 Task: Look for One-way flight tickets for 2 adults, 2 children, in Economy from Abu Simbel to Mexico City to travel on 07-Dec-2023.  Stops: Any number of stops. Choice of flight is British Airways.
Action: Mouse moved to (371, 323)
Screenshot: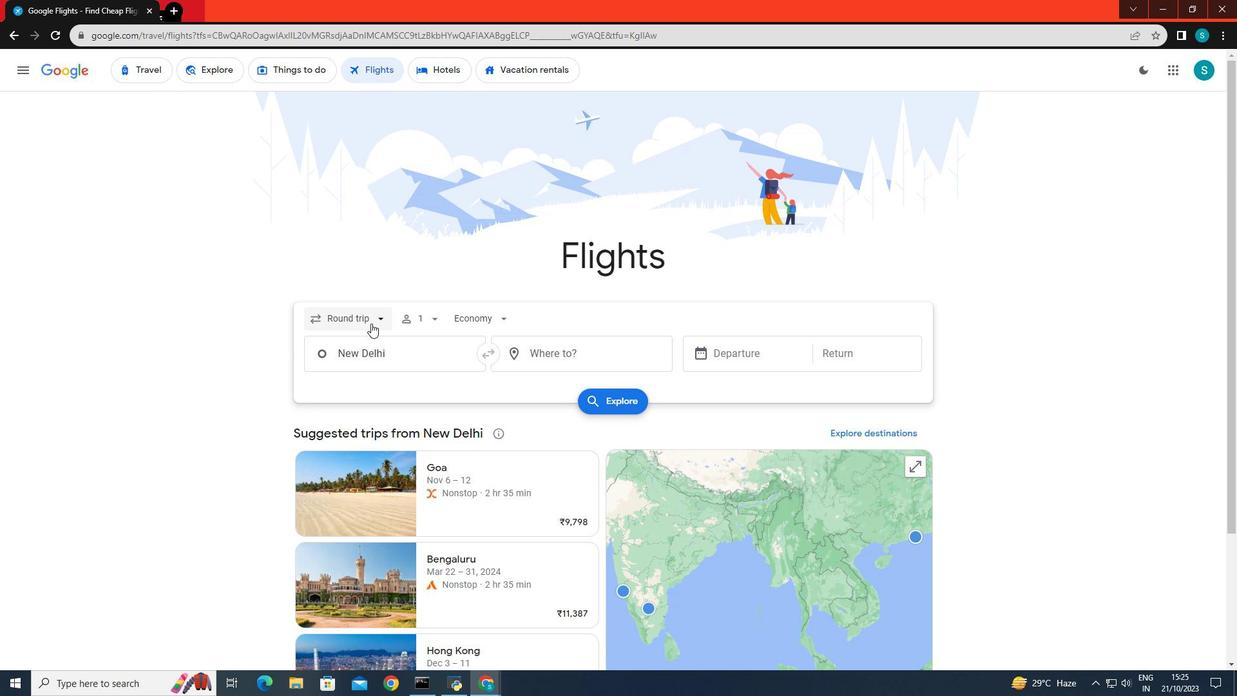 
Action: Mouse pressed left at (371, 323)
Screenshot: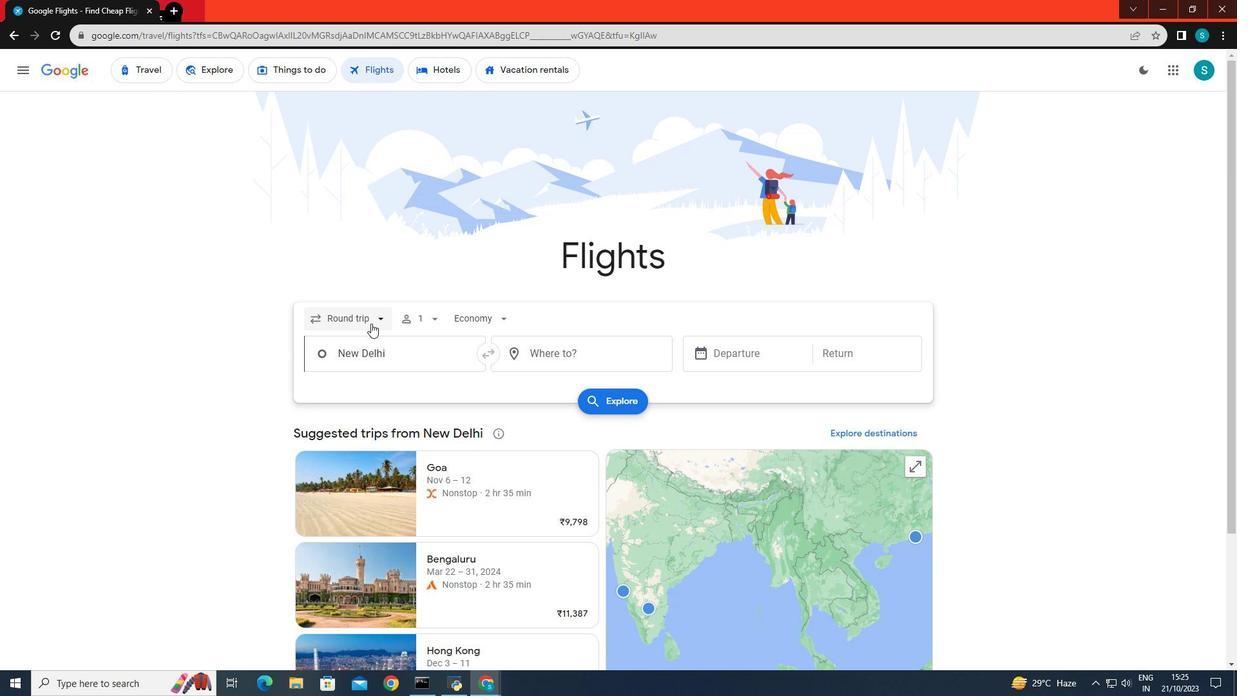 
Action: Mouse moved to (355, 380)
Screenshot: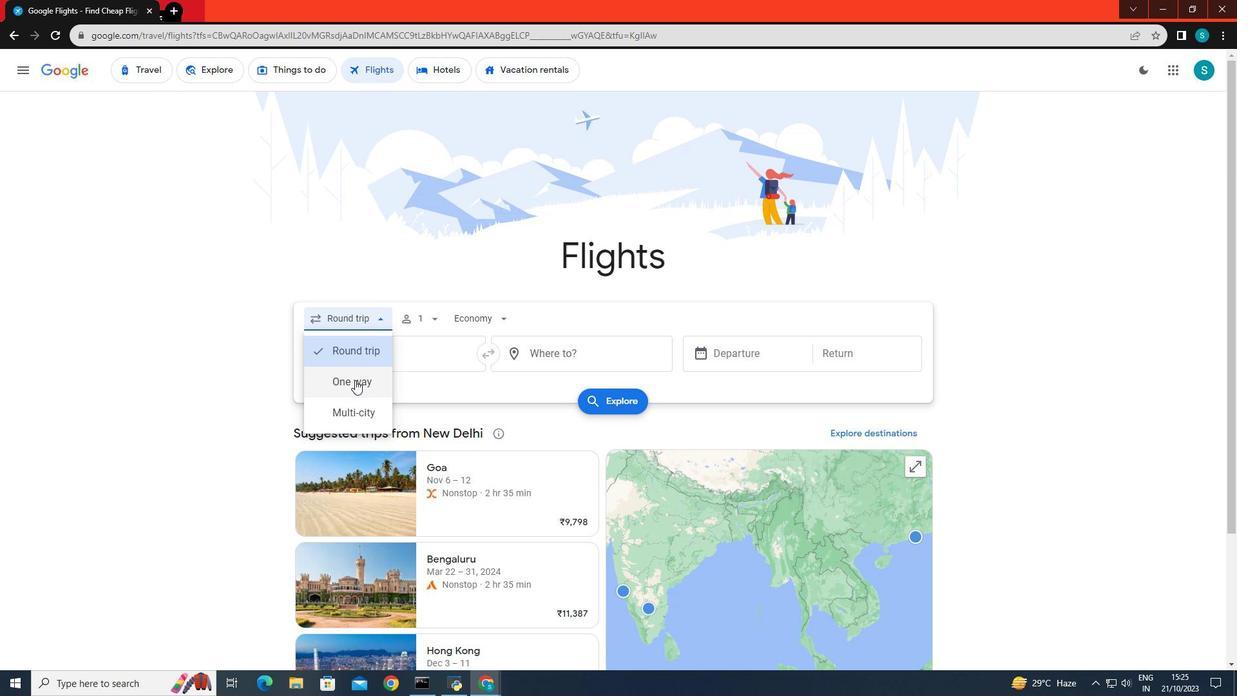 
Action: Mouse pressed left at (355, 380)
Screenshot: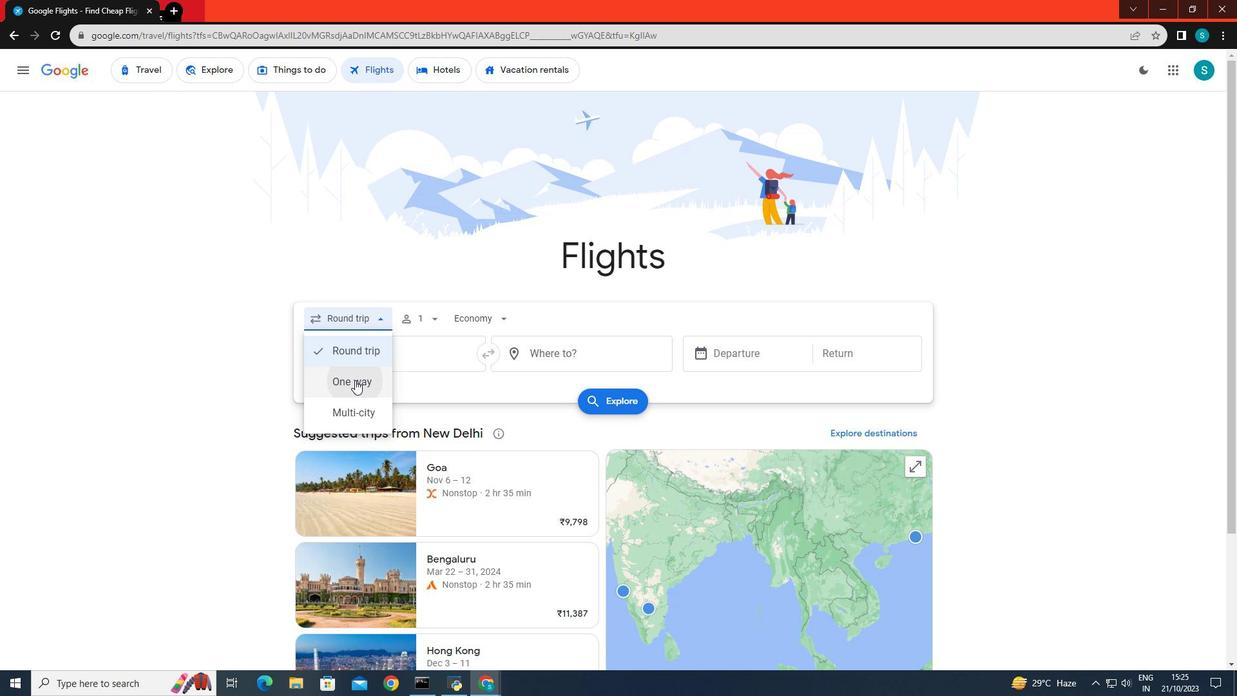 
Action: Mouse moved to (416, 317)
Screenshot: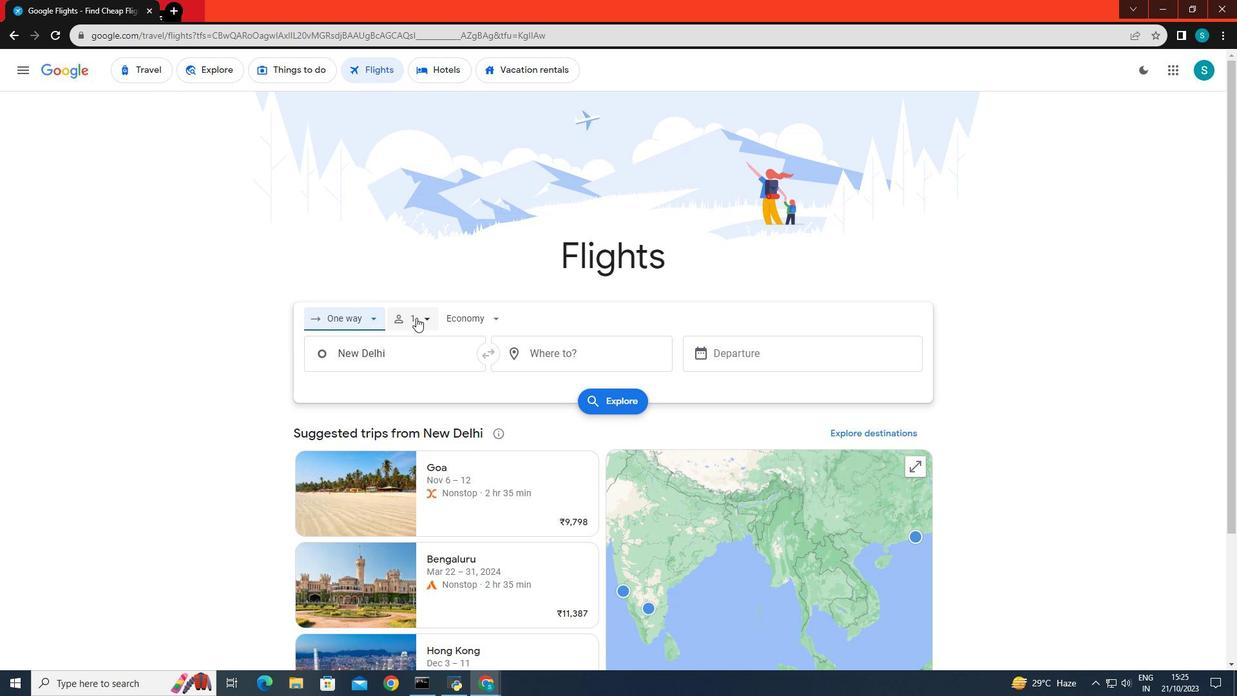 
Action: Mouse pressed left at (416, 317)
Screenshot: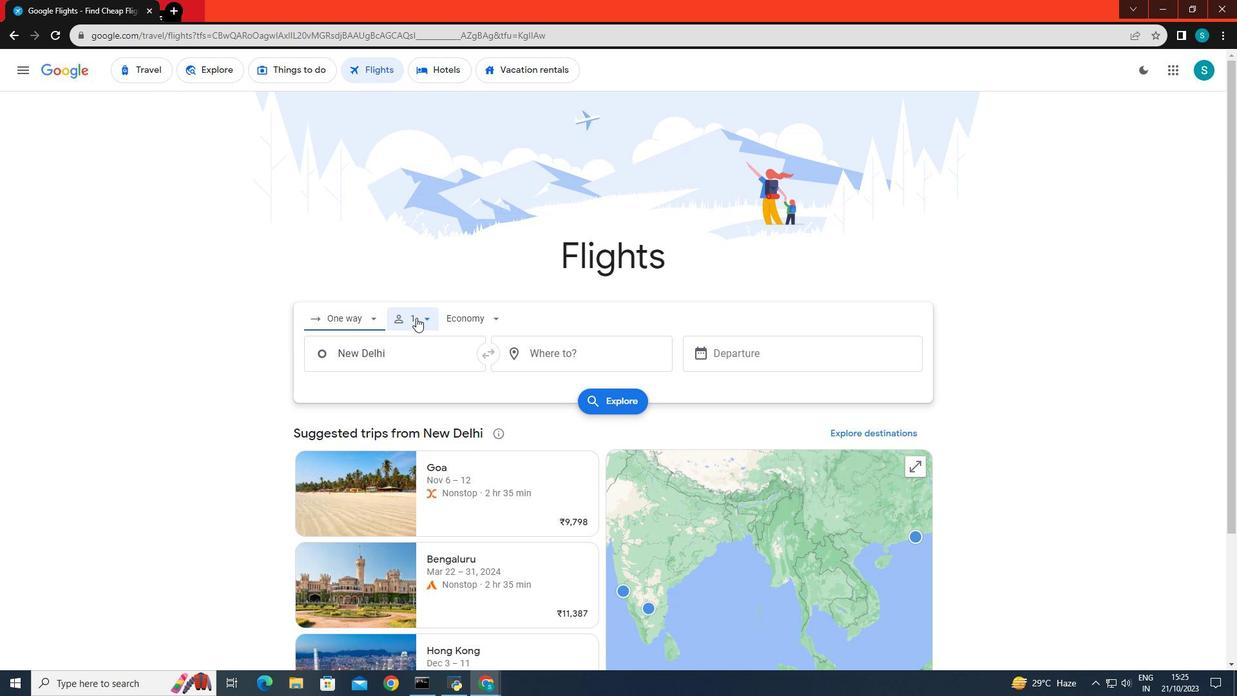 
Action: Mouse moved to (520, 351)
Screenshot: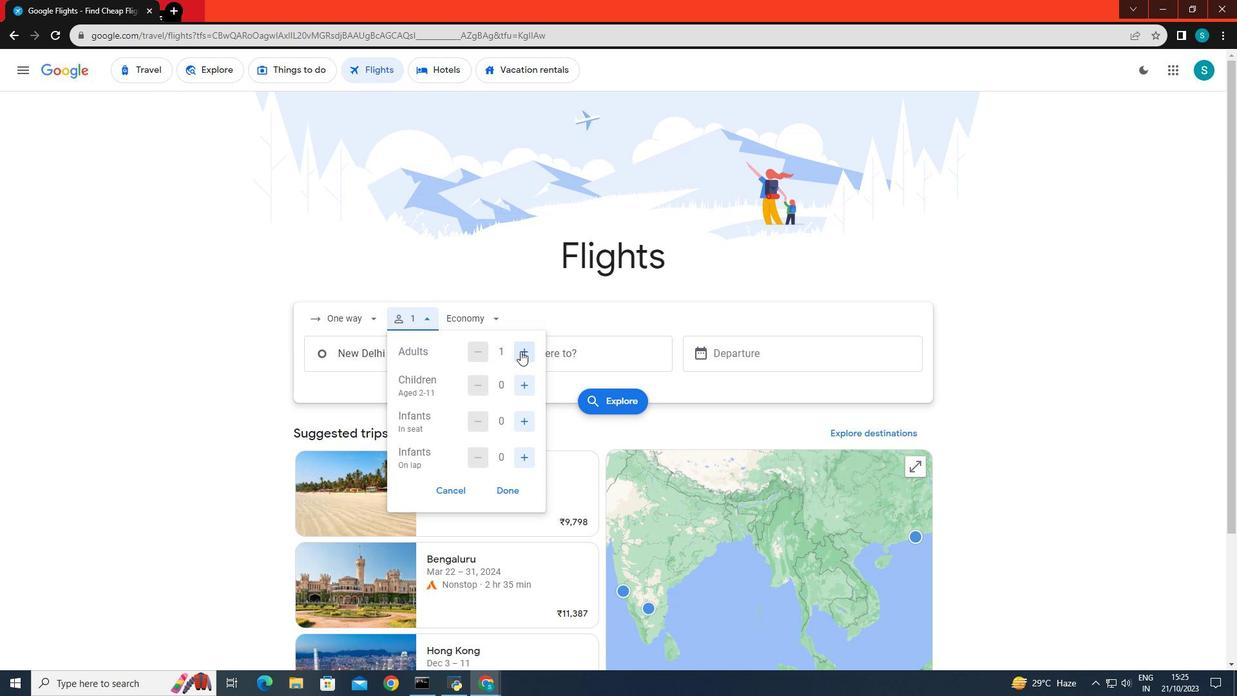 
Action: Mouse pressed left at (520, 351)
Screenshot: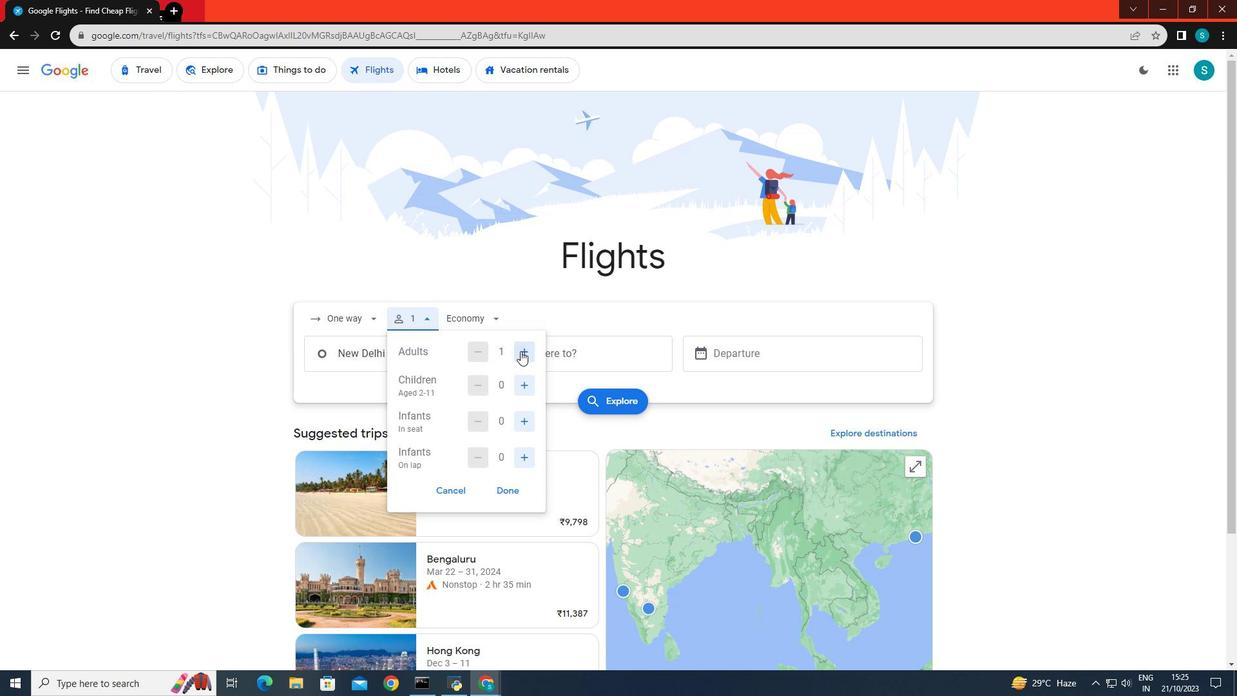 
Action: Mouse pressed left at (520, 351)
Screenshot: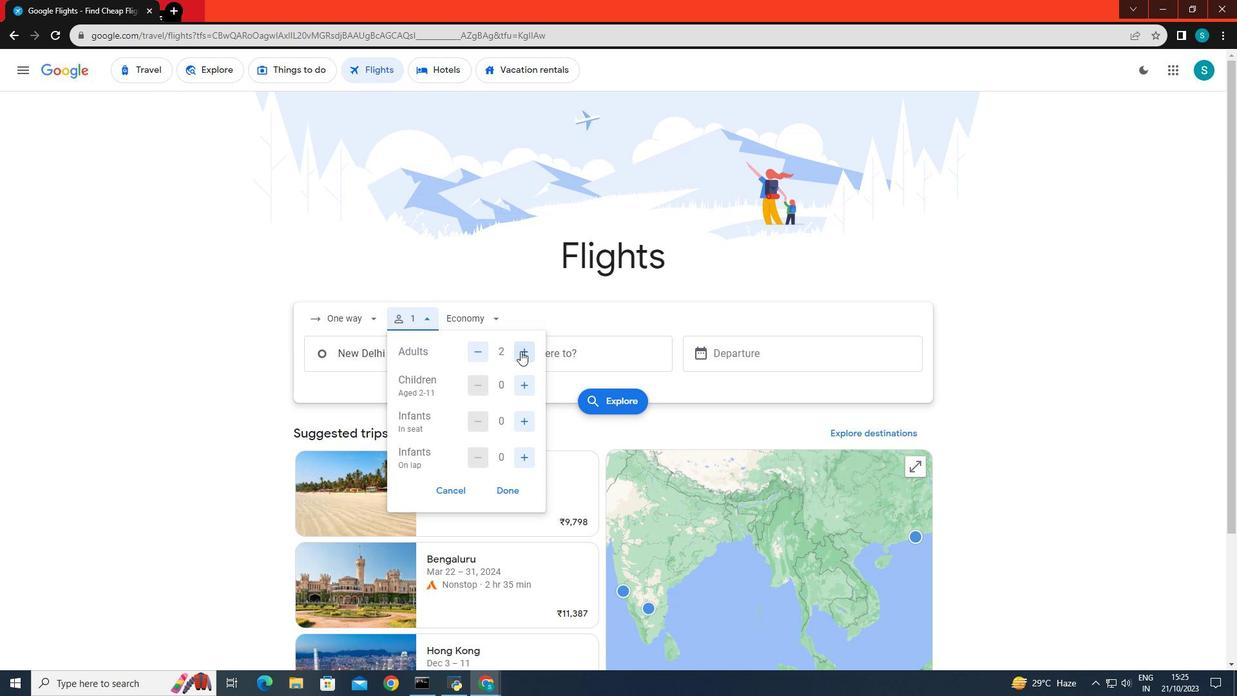 
Action: Mouse moved to (484, 349)
Screenshot: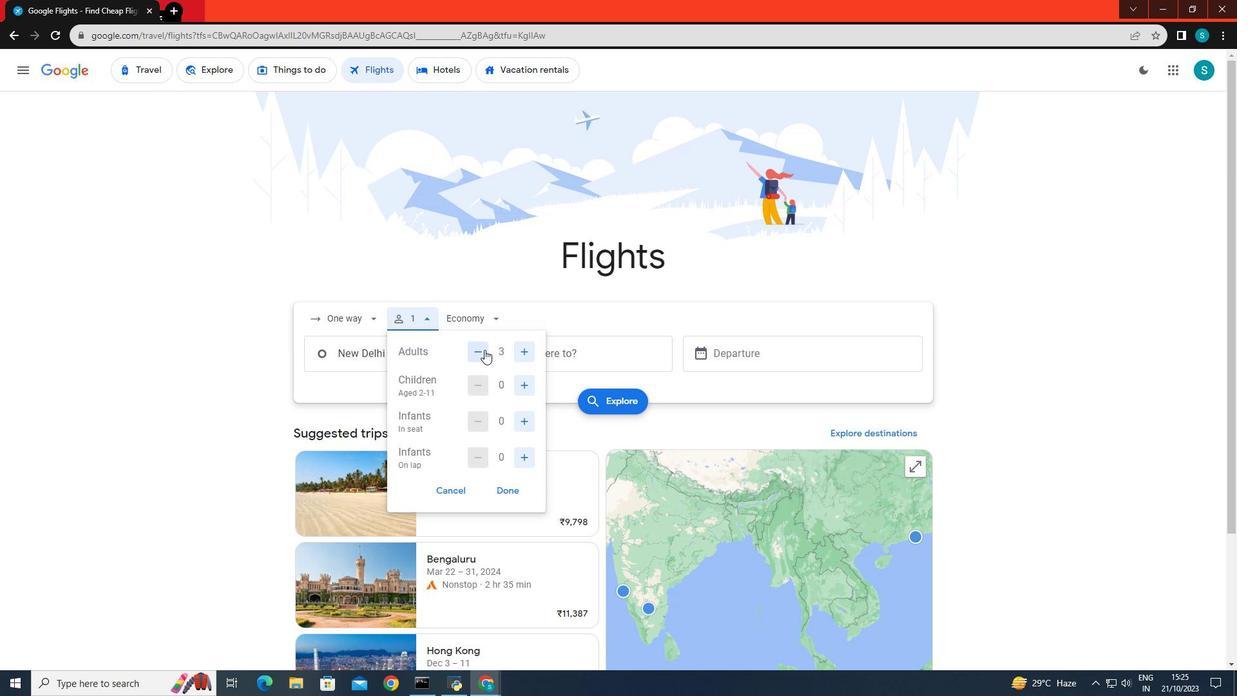 
Action: Mouse pressed left at (484, 349)
Screenshot: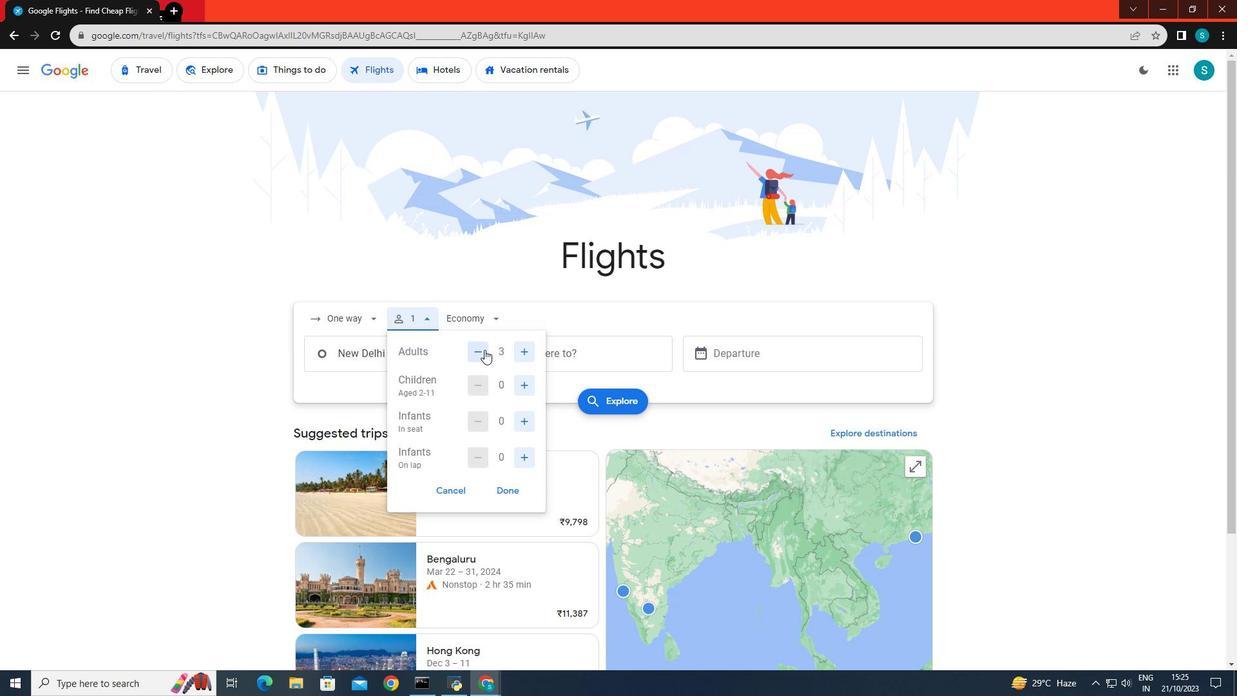 
Action: Mouse moved to (522, 384)
Screenshot: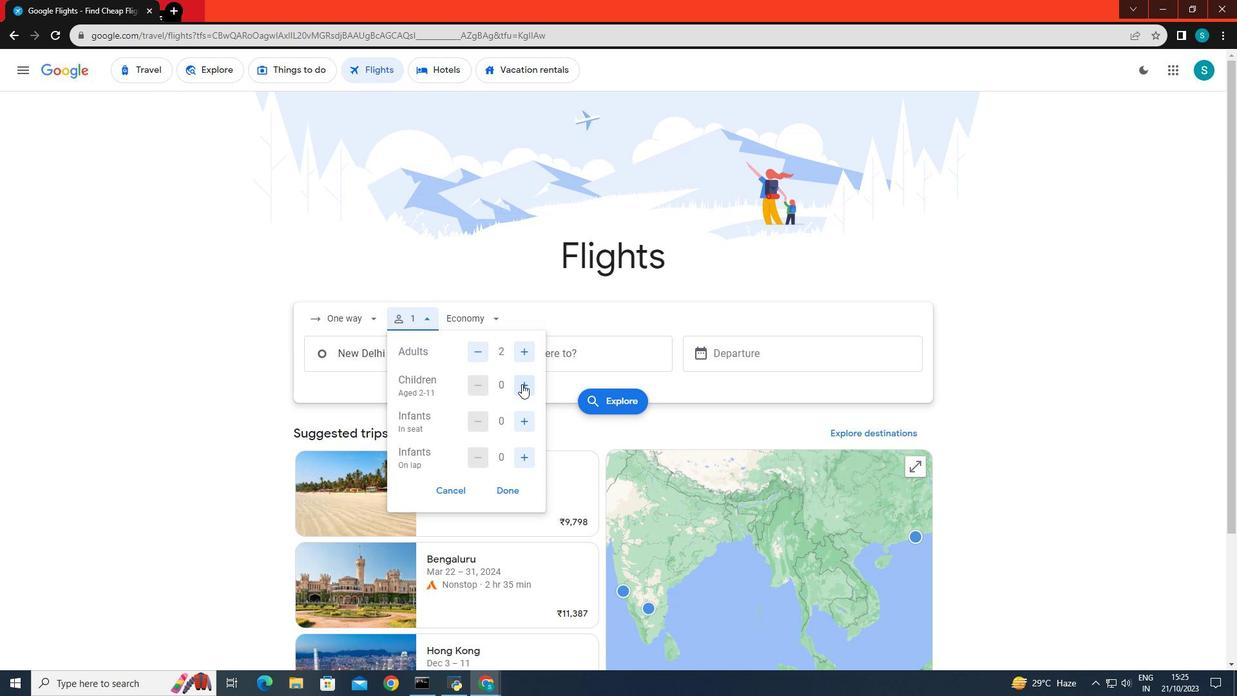
Action: Mouse pressed left at (522, 384)
Screenshot: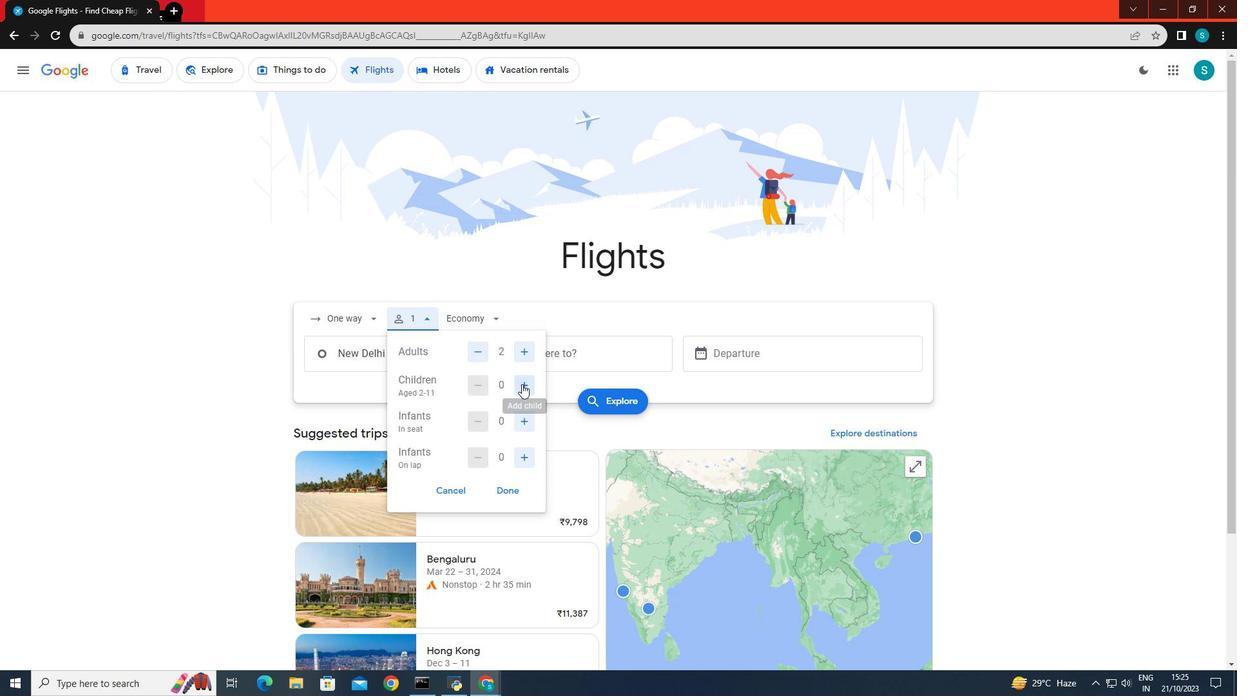 
Action: Mouse pressed left at (522, 384)
Screenshot: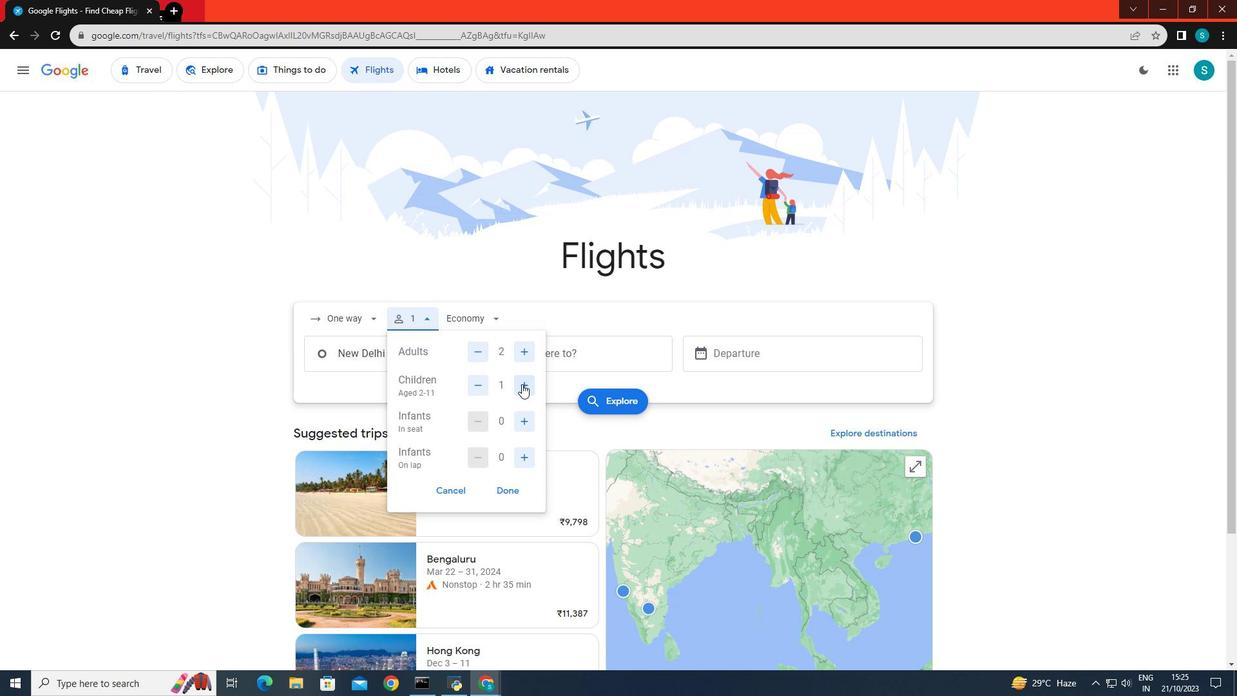 
Action: Mouse moved to (514, 487)
Screenshot: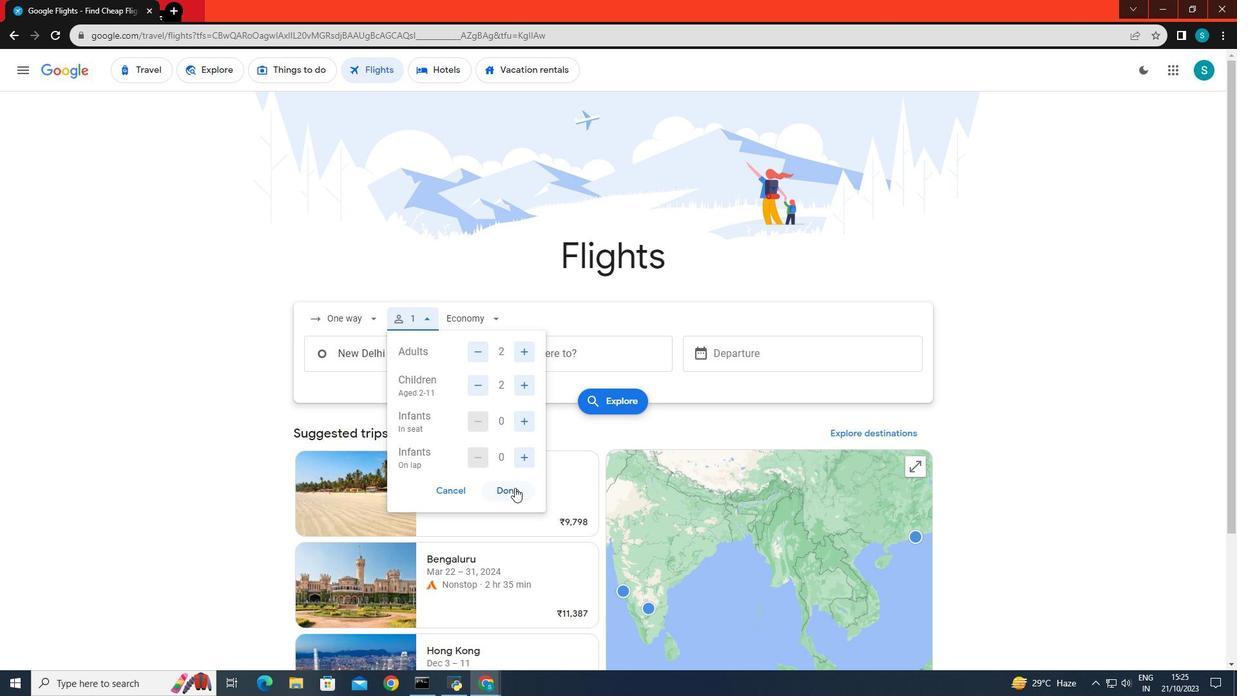 
Action: Mouse pressed left at (514, 487)
Screenshot: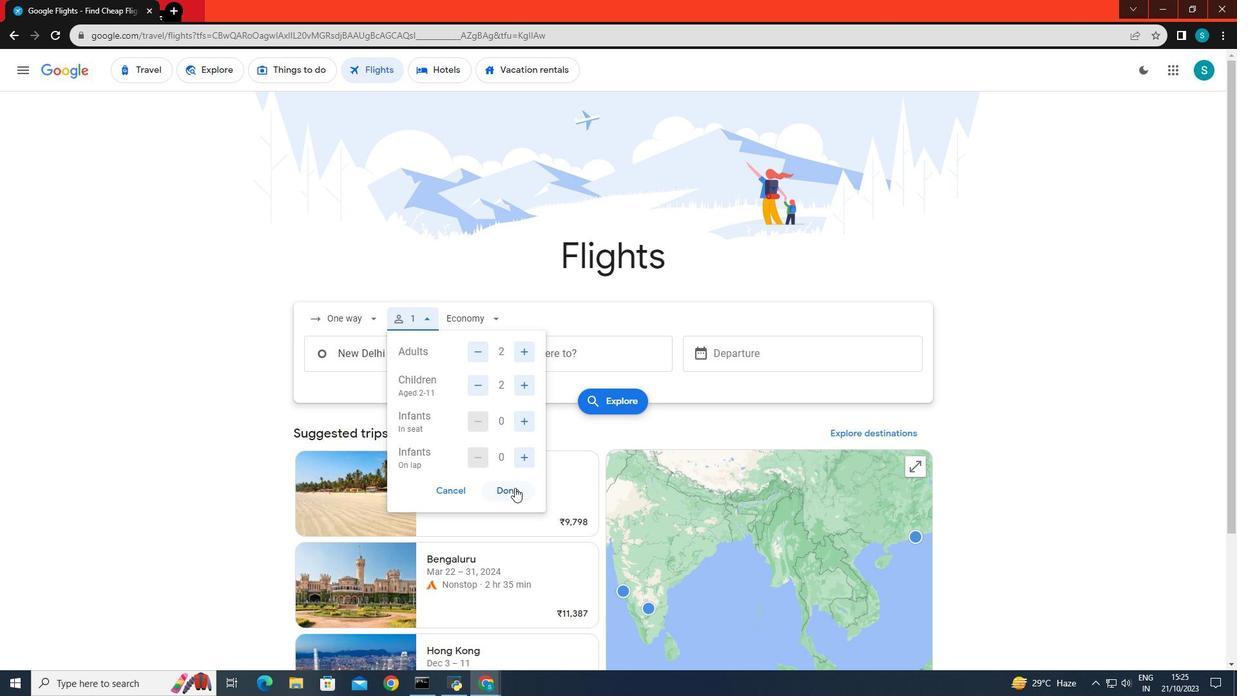 
Action: Mouse moved to (483, 308)
Screenshot: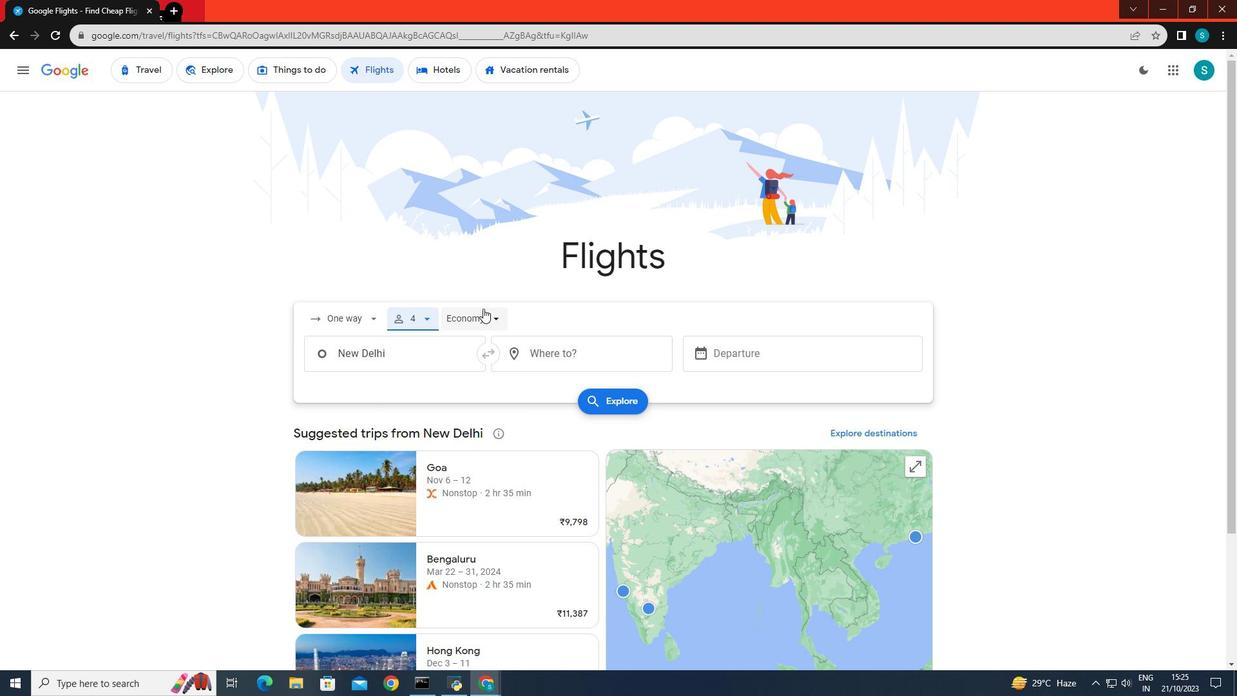 
Action: Mouse pressed left at (483, 308)
Screenshot: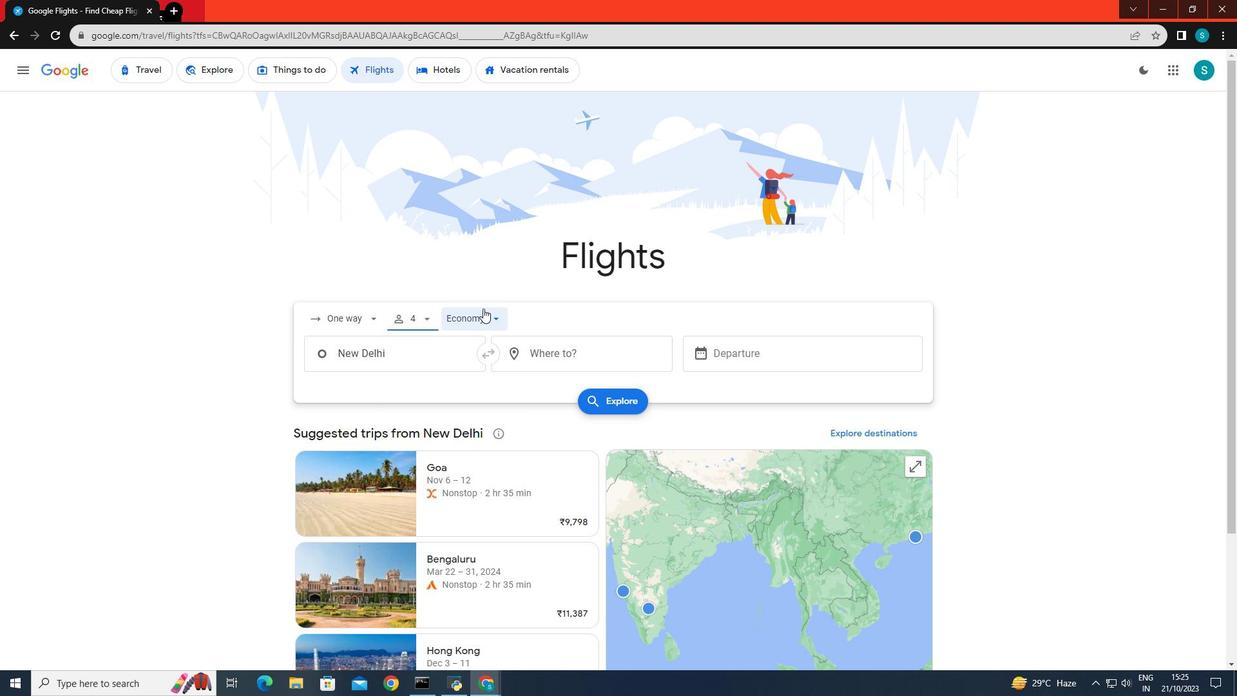
Action: Mouse moved to (487, 357)
Screenshot: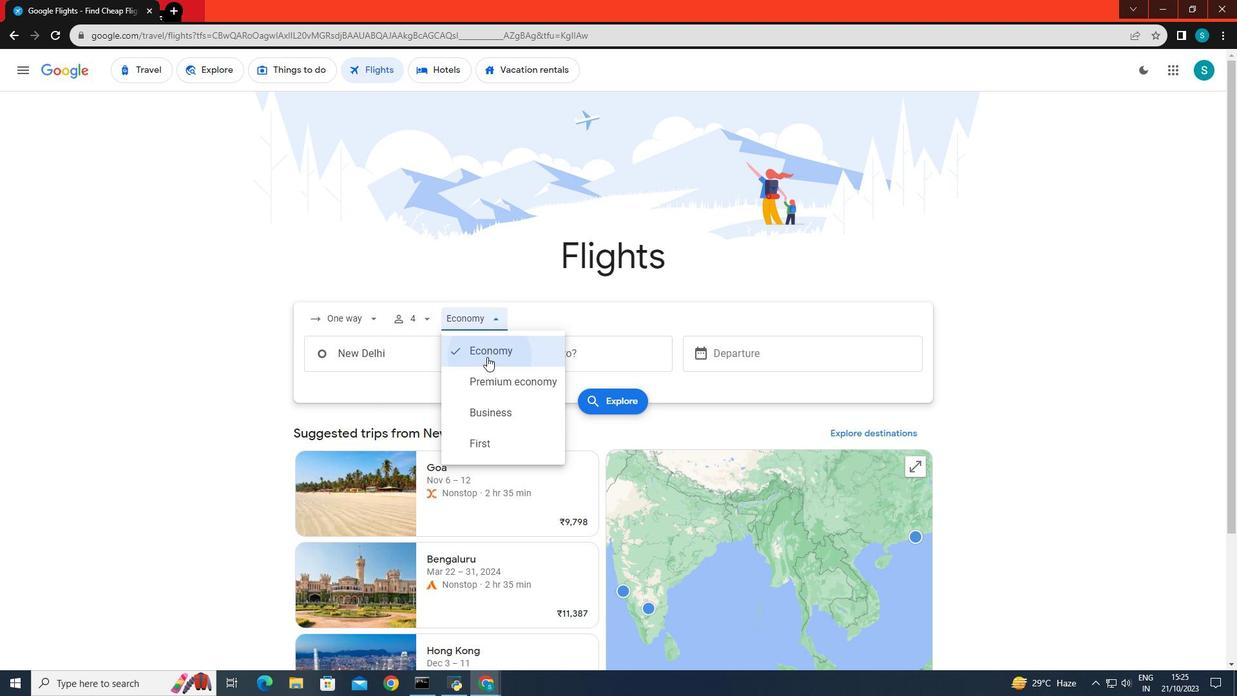 
Action: Mouse pressed left at (487, 357)
Screenshot: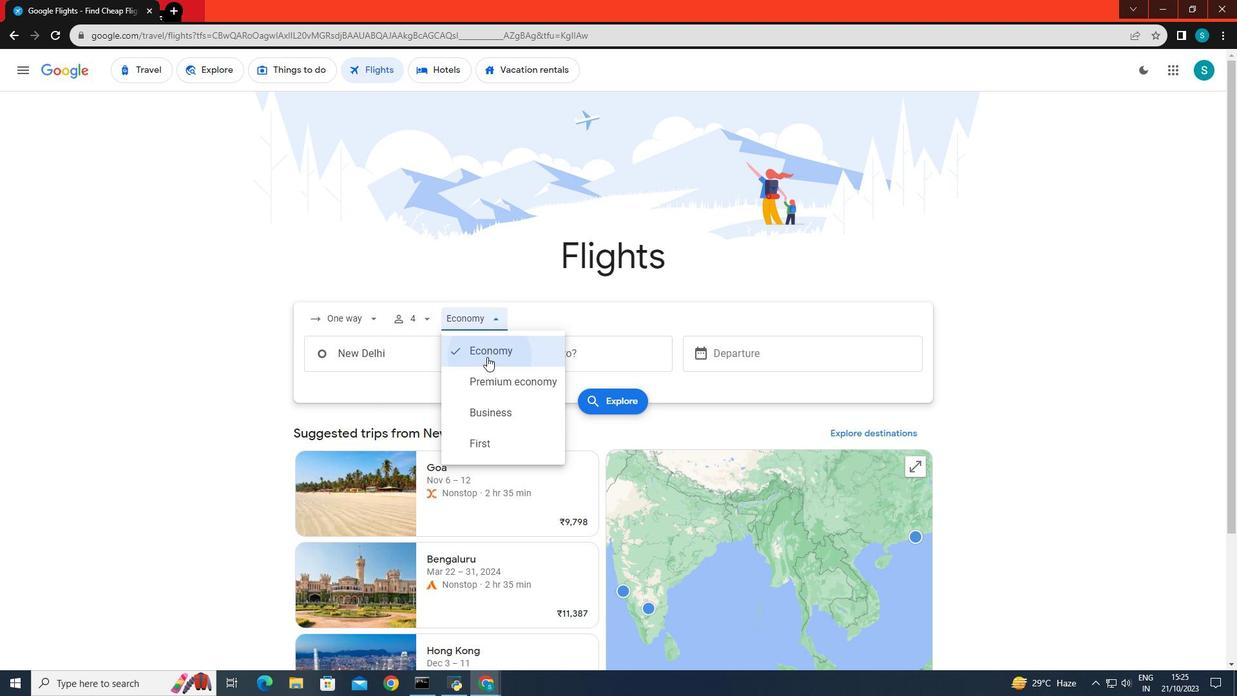 
Action: Mouse moved to (440, 358)
Screenshot: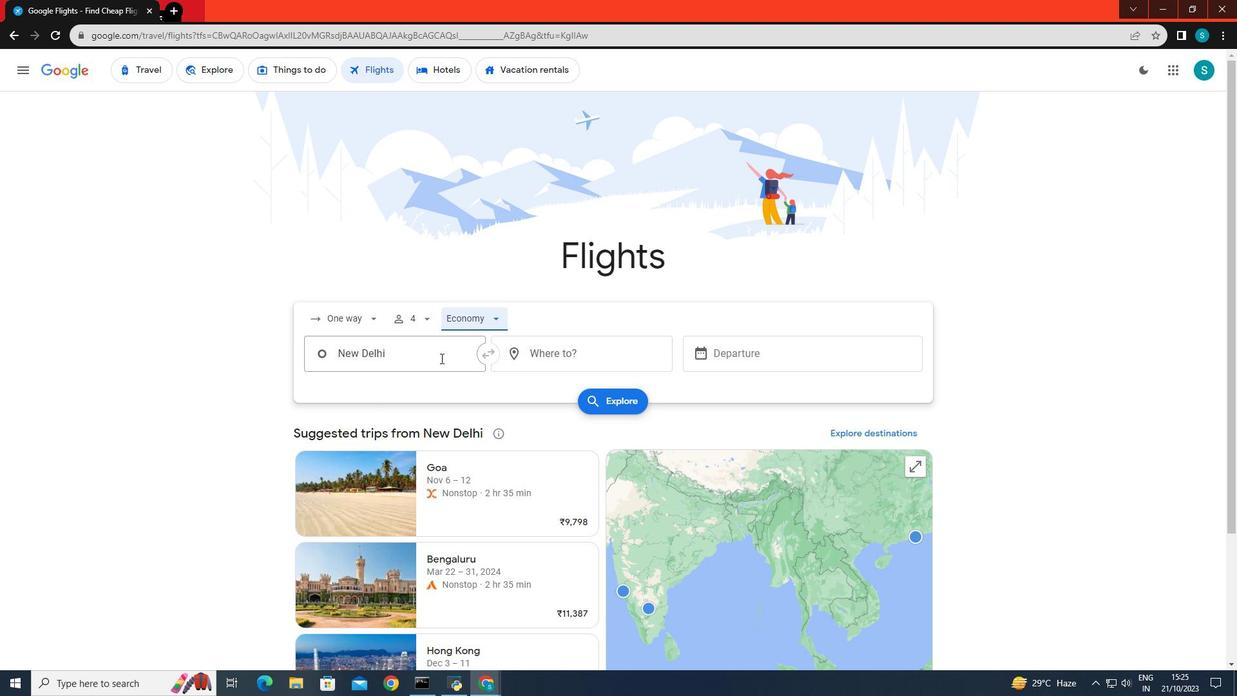 
Action: Mouse pressed left at (440, 358)
Screenshot: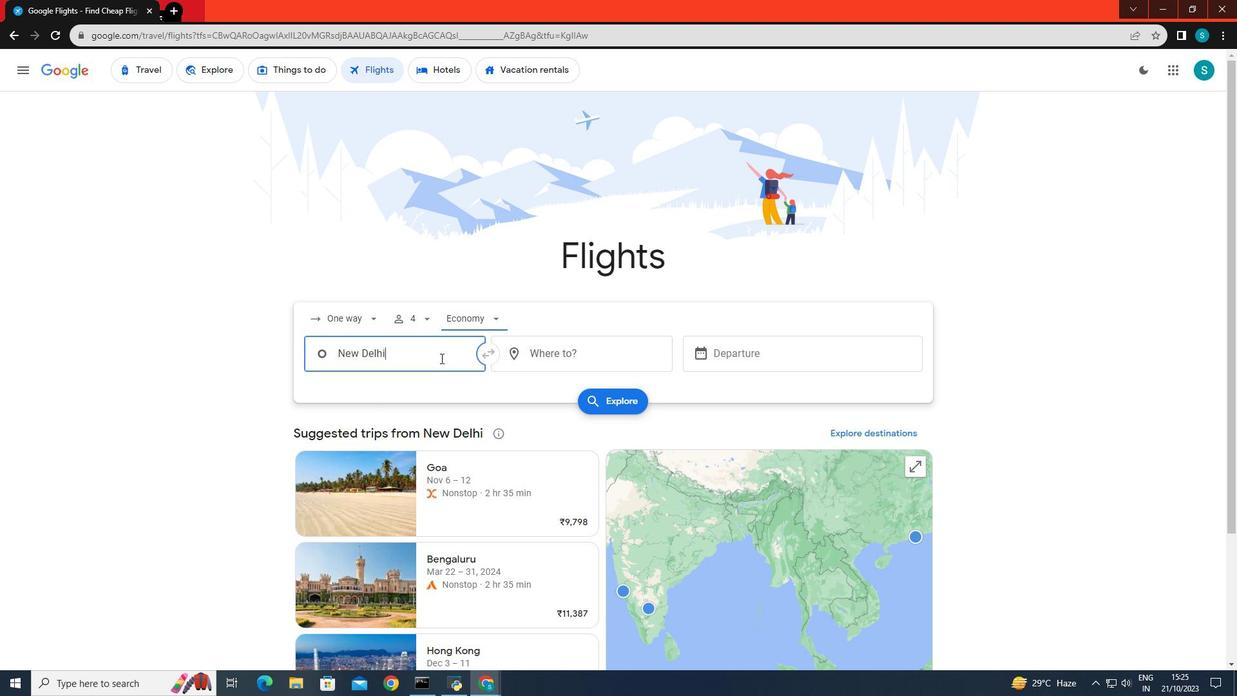 
Action: Key pressed <Key.backspace><Key.caps_lock>A<Key.caps_lock>bu<Key.space><Key.caps_lock>S<Key.caps_lock>imbel
Screenshot: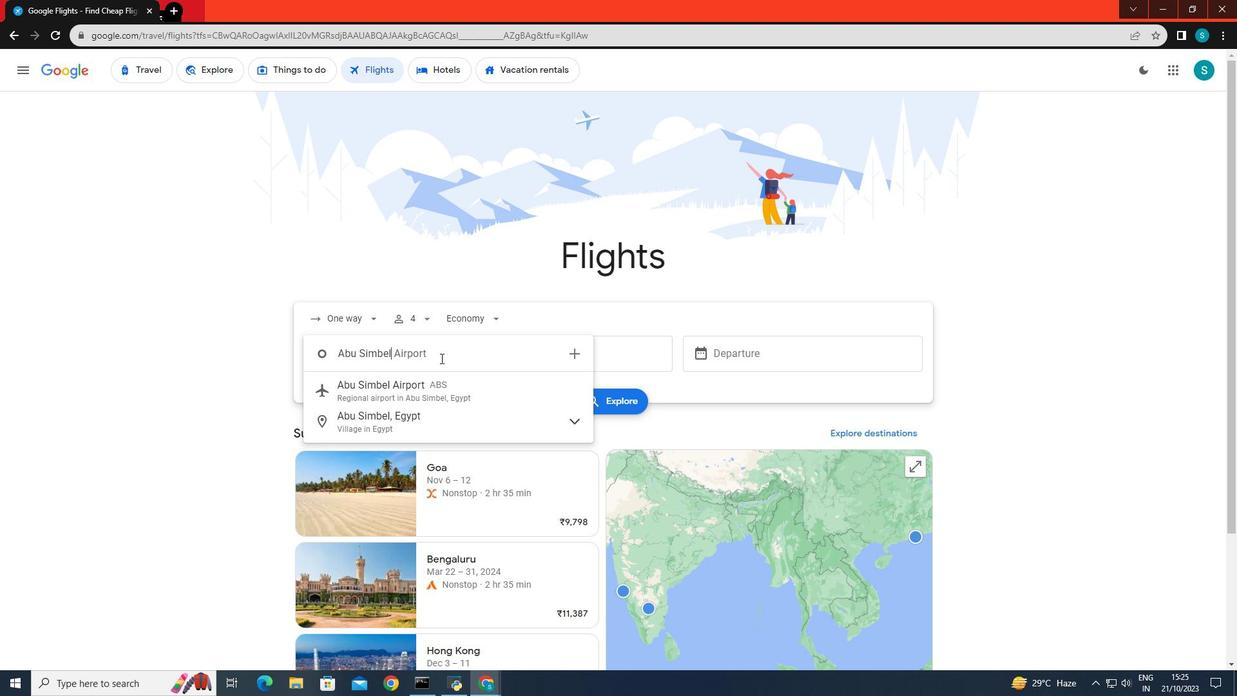 
Action: Mouse moved to (423, 389)
Screenshot: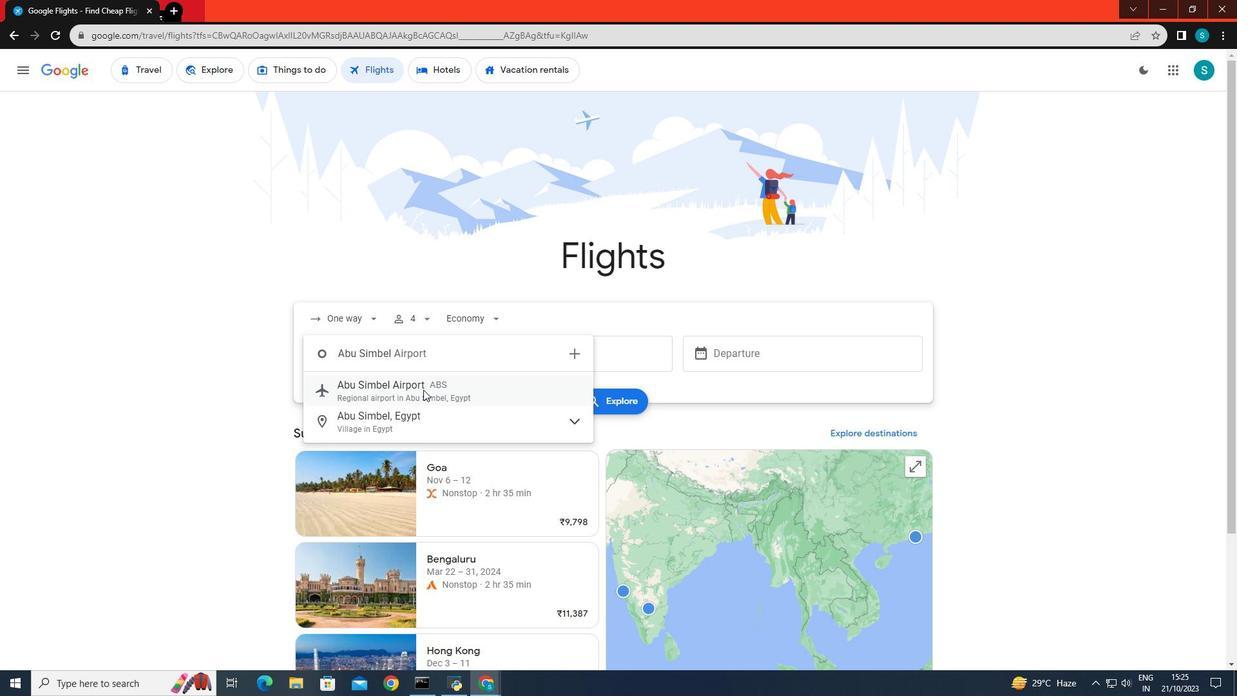 
Action: Mouse pressed left at (423, 389)
Screenshot: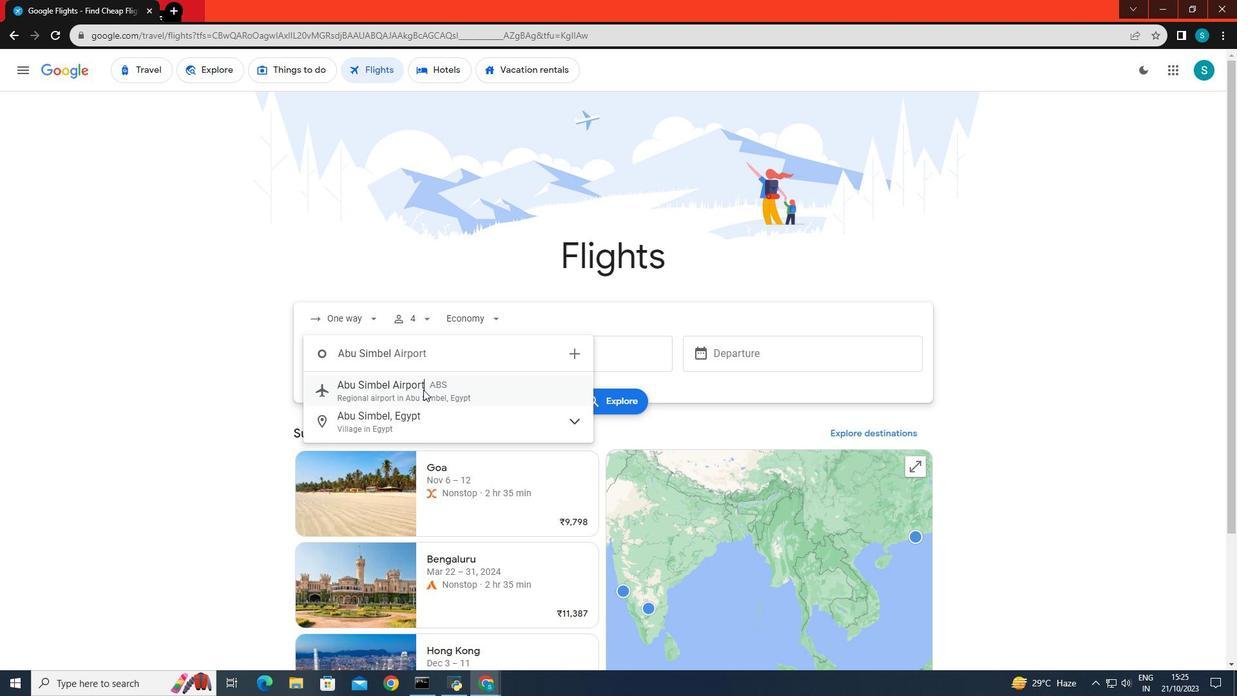 
Action: Mouse moved to (592, 349)
Screenshot: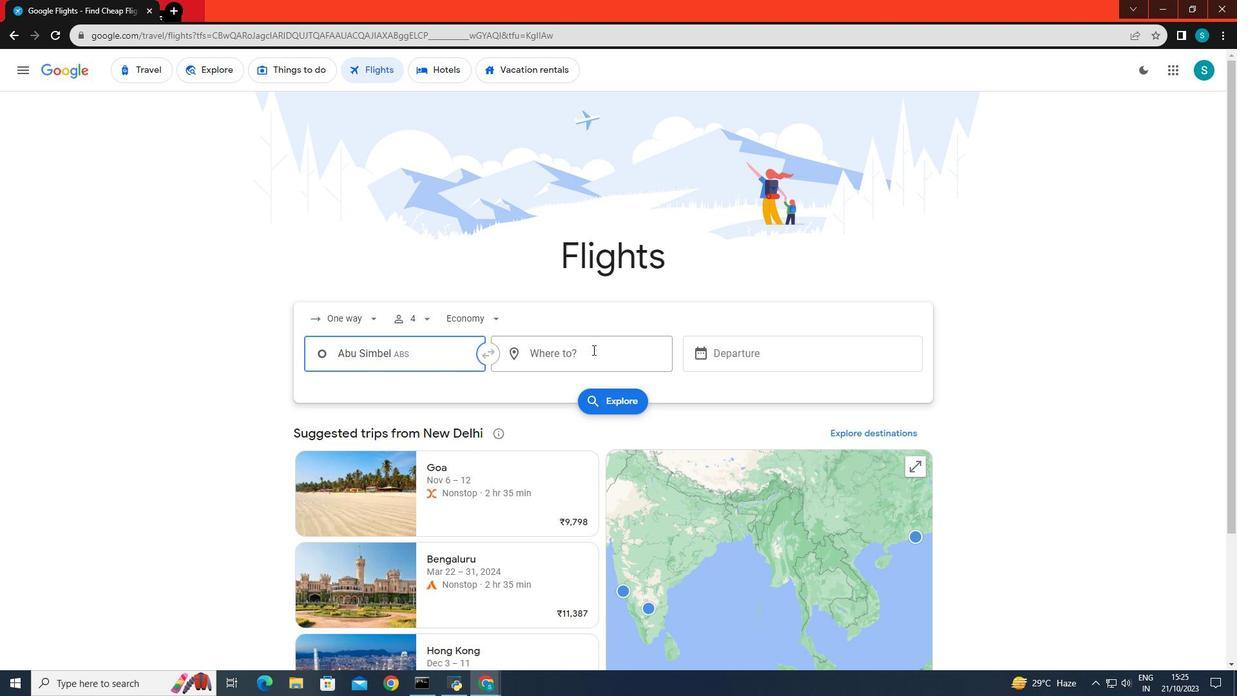 
Action: Mouse pressed left at (592, 349)
Screenshot: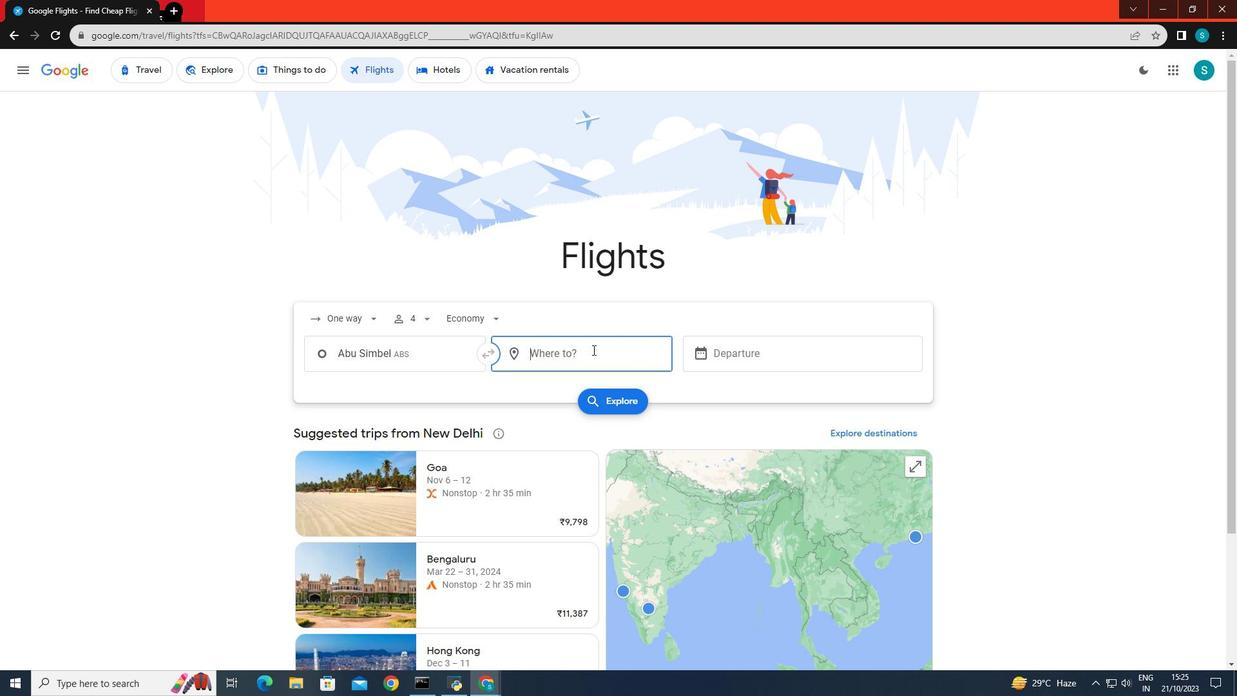 
Action: Key pressed <Key.caps_lock>ME<Key.backspace><Key.caps_lock>ec<Key.backspace>xico
Screenshot: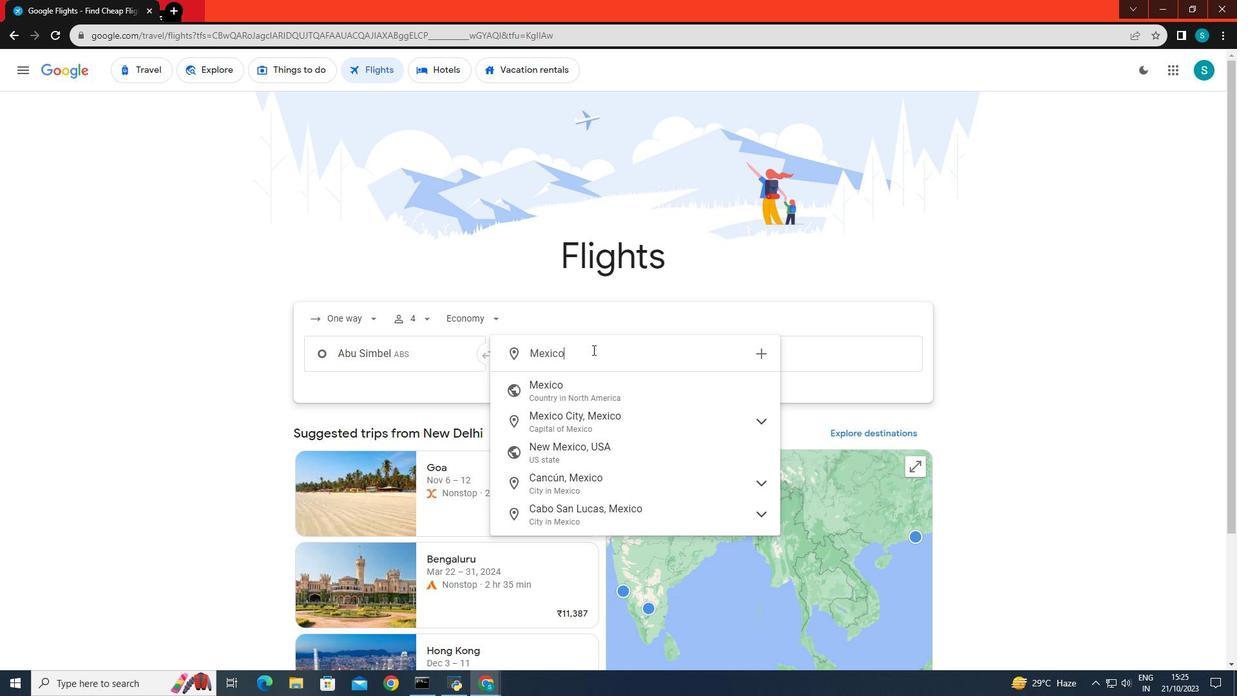 
Action: Mouse moved to (604, 374)
Screenshot: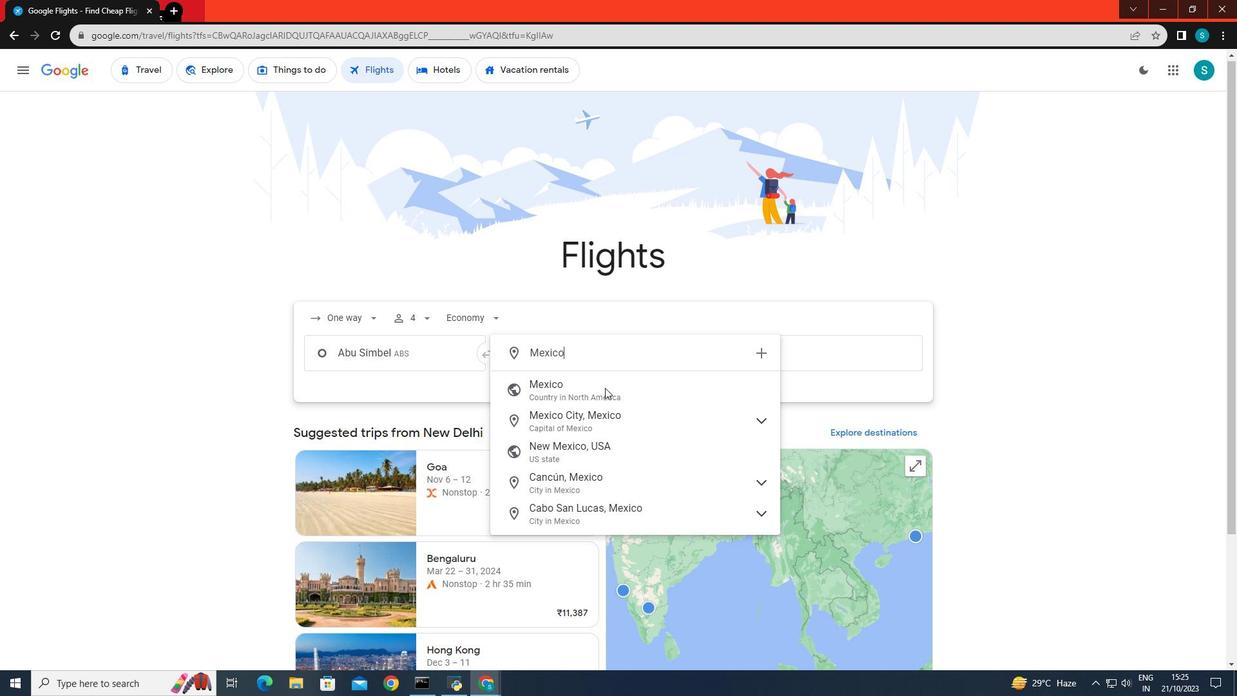 
Action: Mouse scrolled (604, 373) with delta (0, 0)
Screenshot: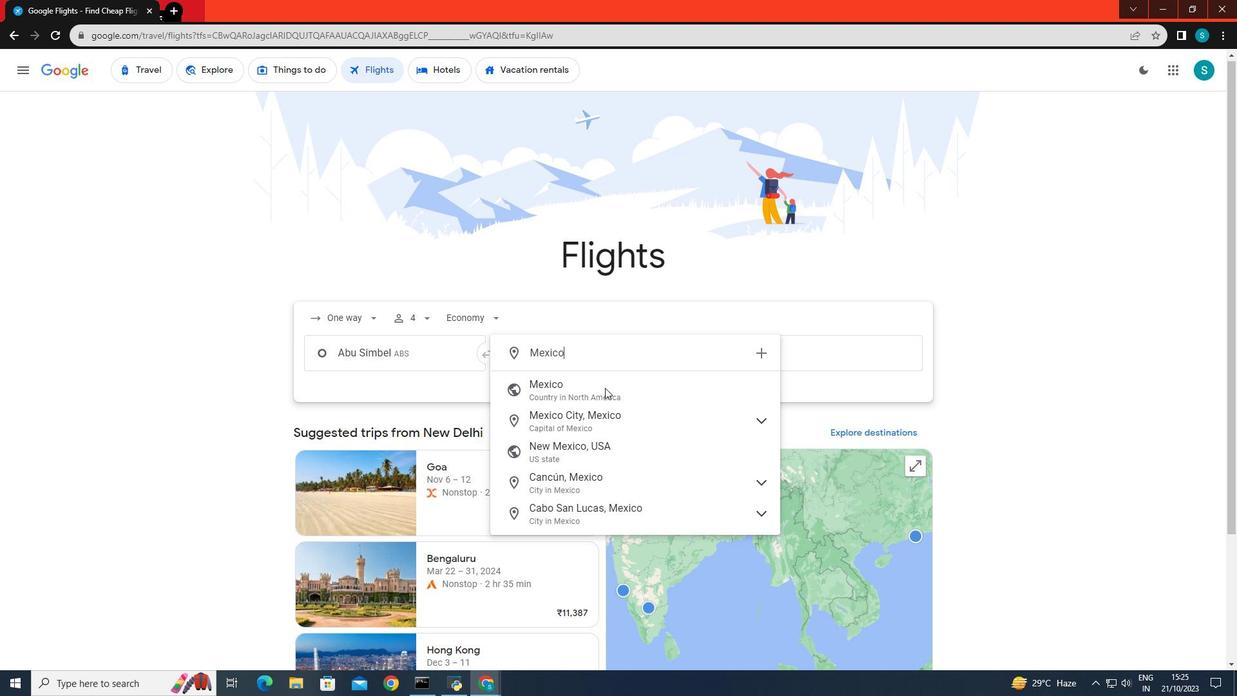 
Action: Mouse moved to (607, 395)
Screenshot: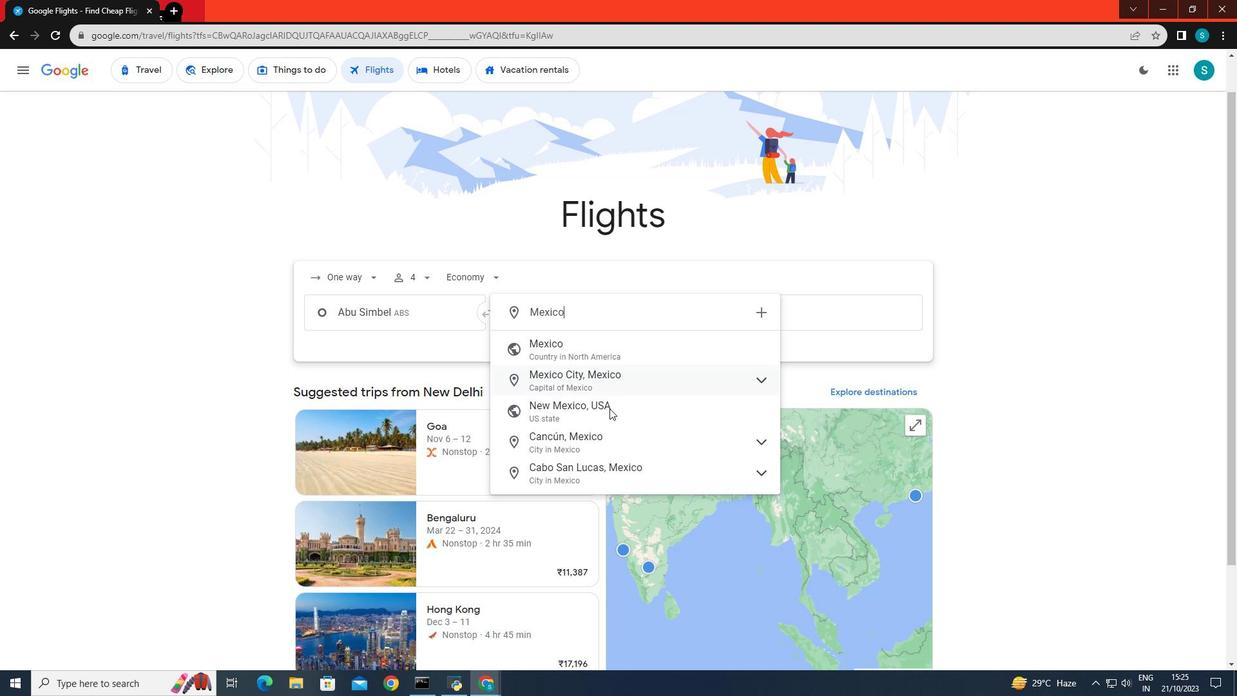 
Action: Mouse scrolled (607, 395) with delta (0, 0)
Screenshot: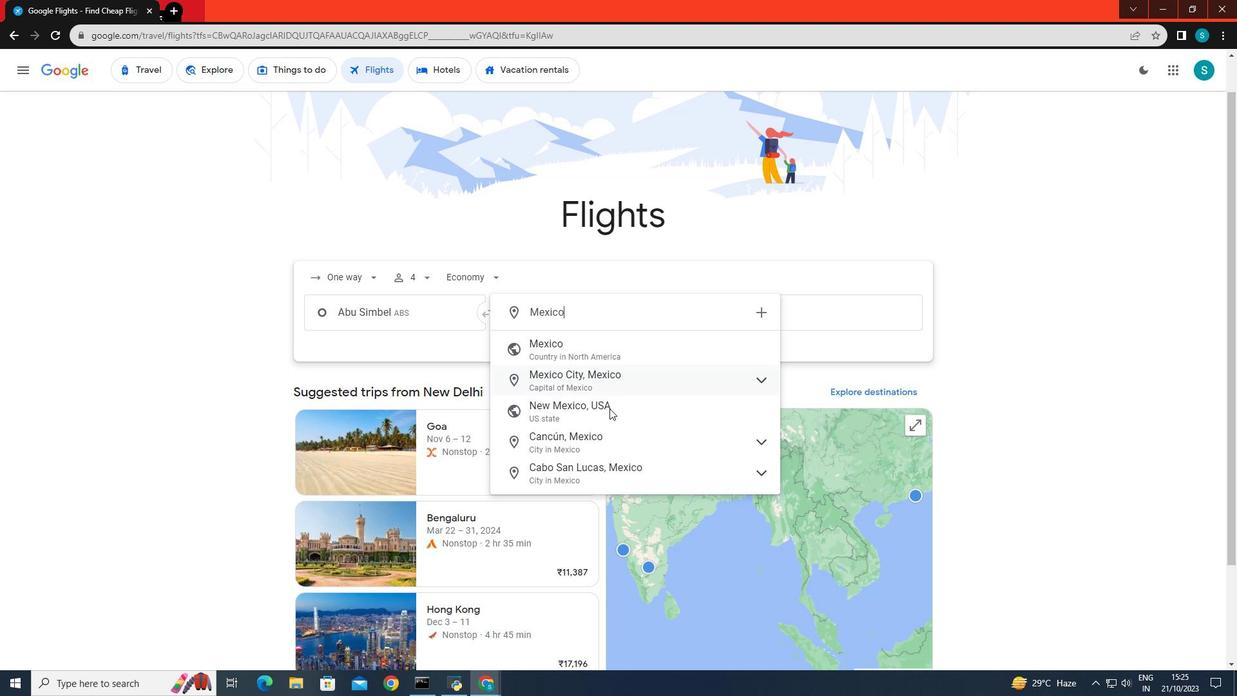 
Action: Mouse moved to (618, 371)
Screenshot: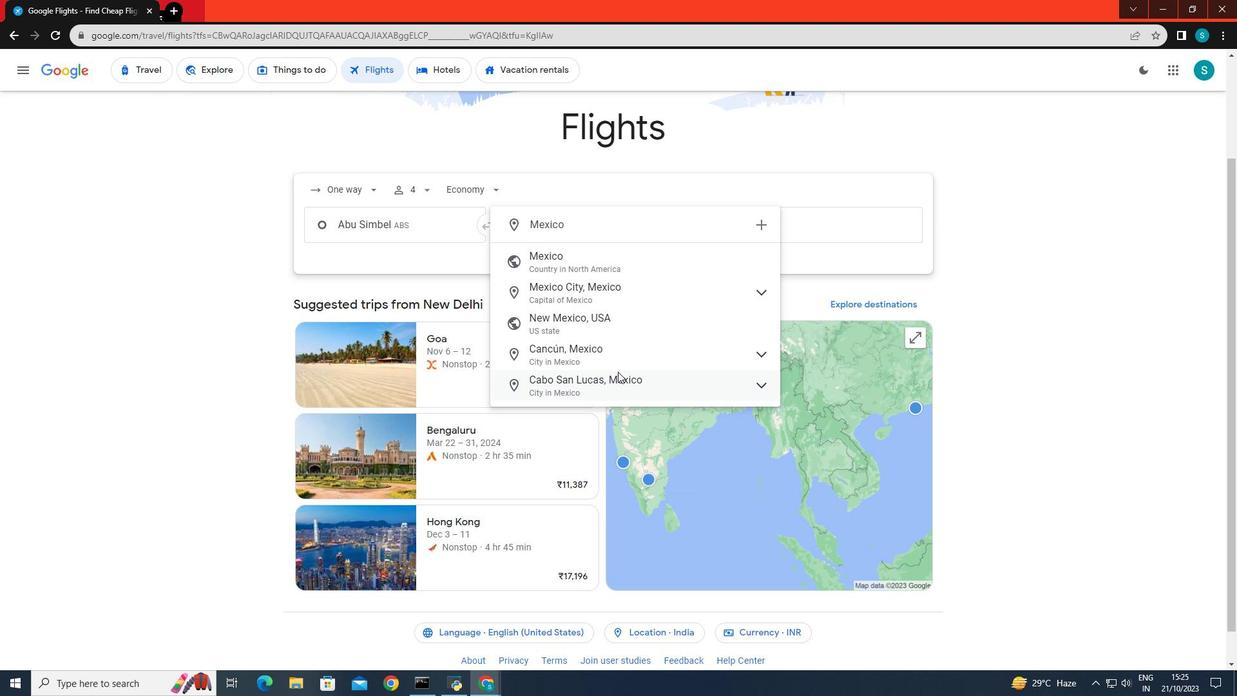 
Action: Key pressed <Key.space>
Screenshot: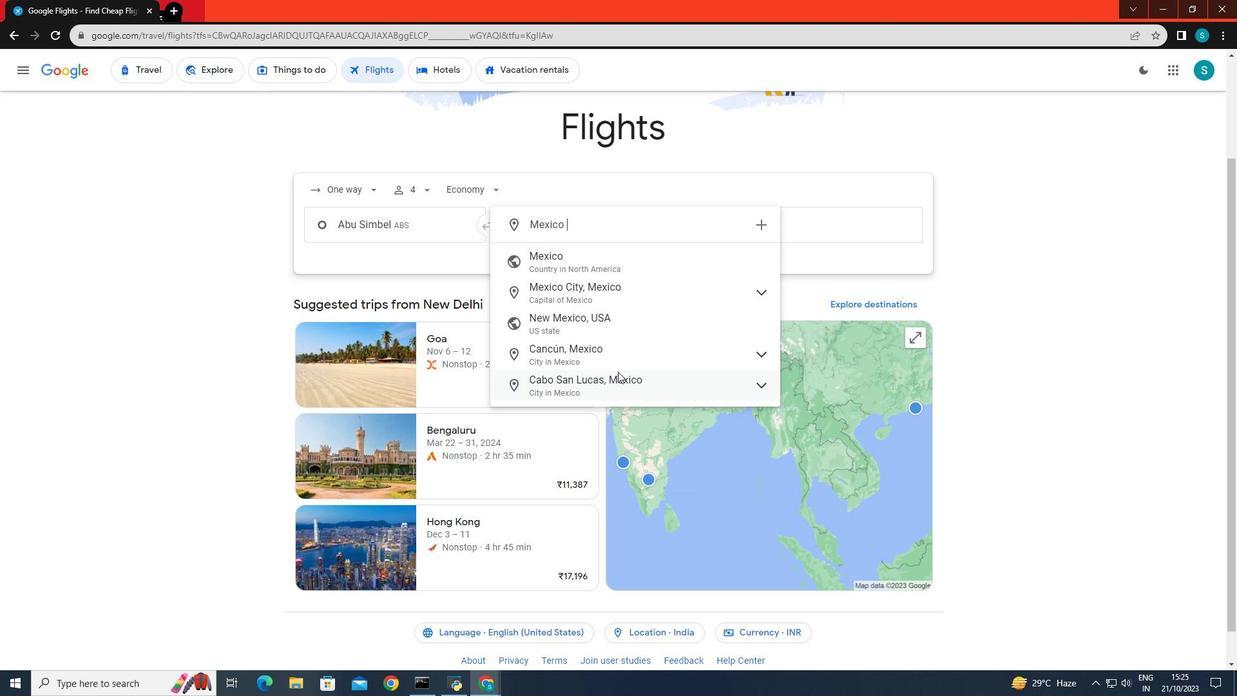 
Action: Mouse moved to (206, 358)
Screenshot: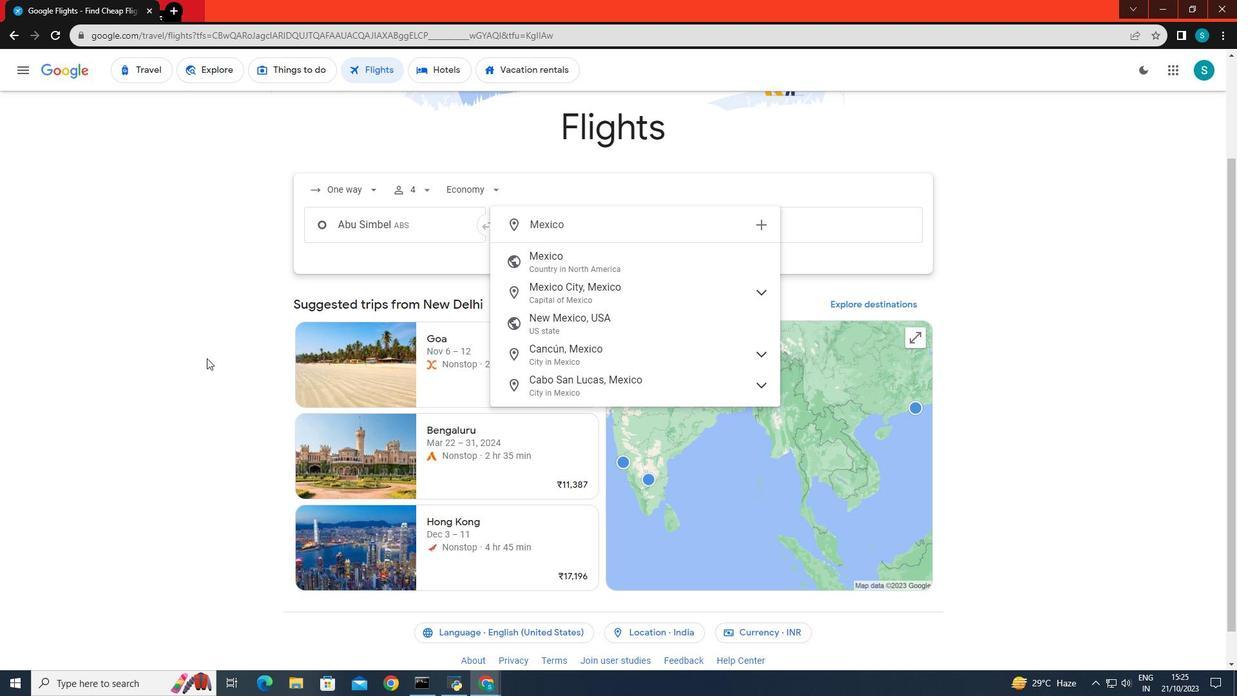 
Action: Mouse scrolled (206, 358) with delta (0, 0)
Screenshot: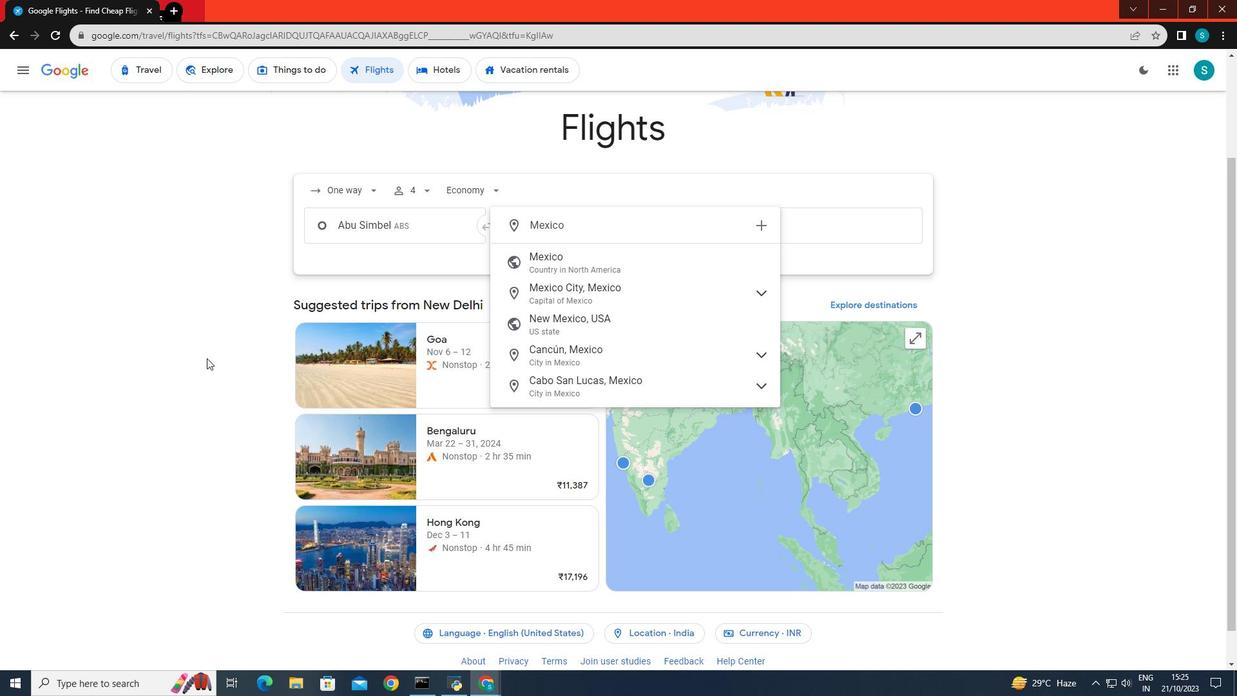
Action: Mouse scrolled (206, 358) with delta (0, 0)
Screenshot: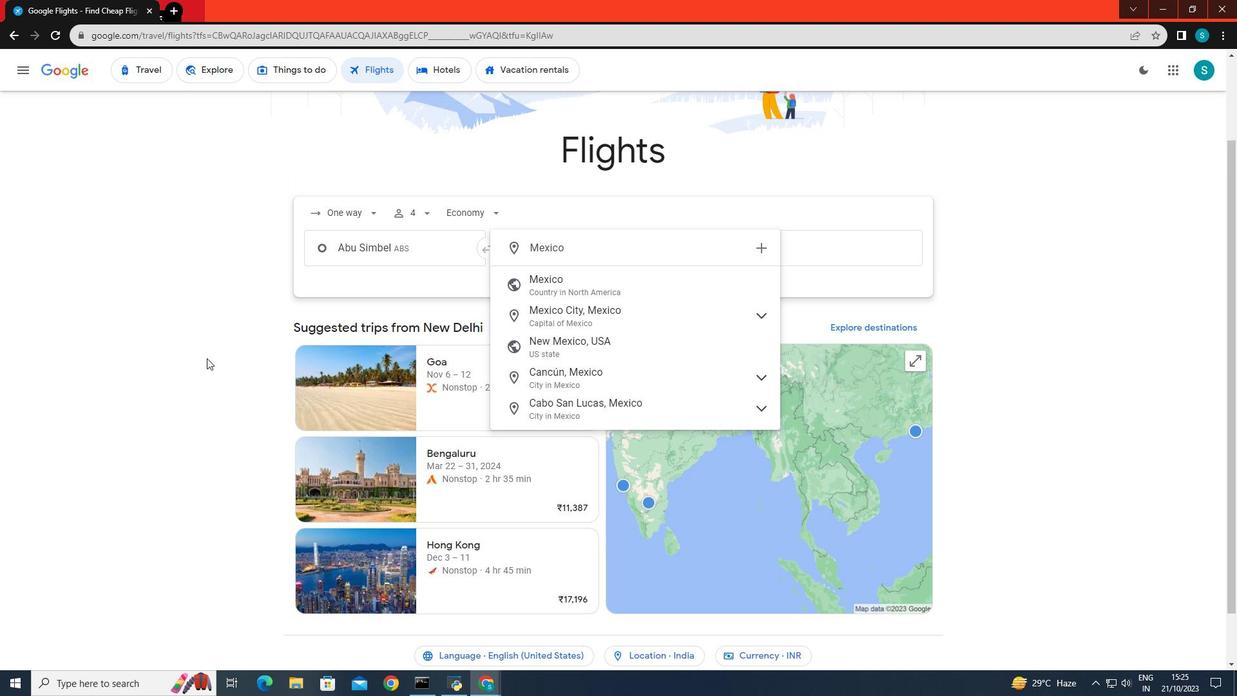 
Action: Mouse moved to (578, 357)
Screenshot: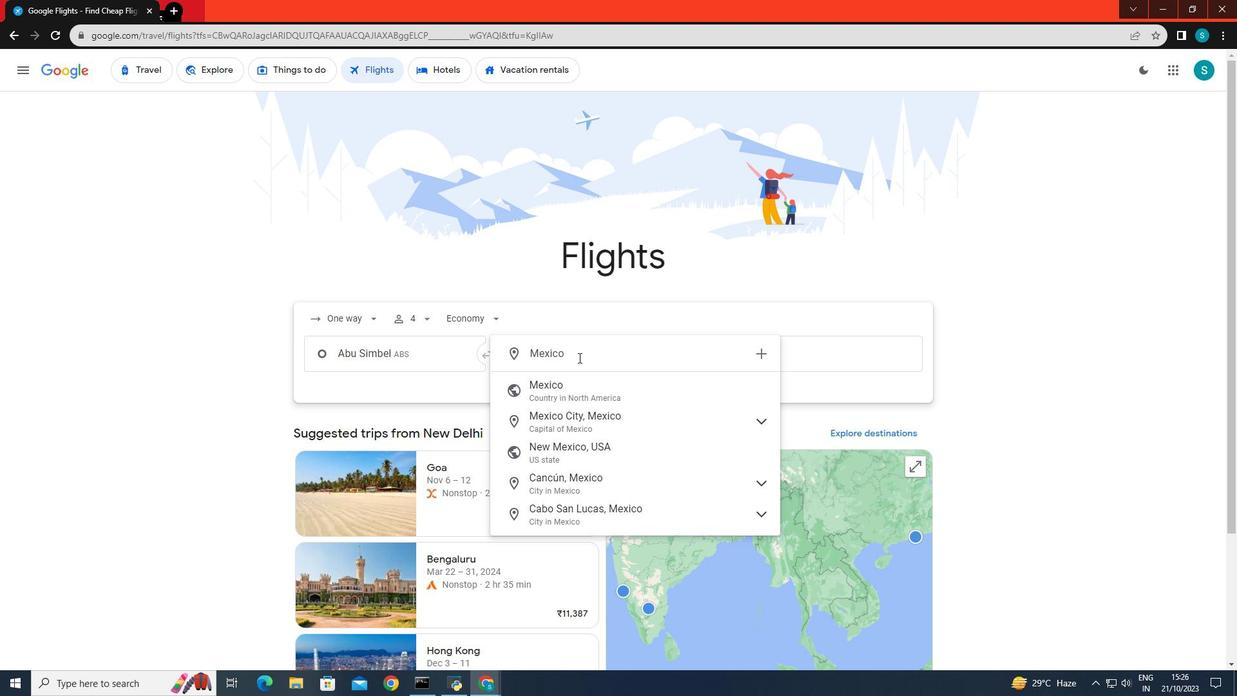 
Action: Key pressed <Key.backspace>
Screenshot: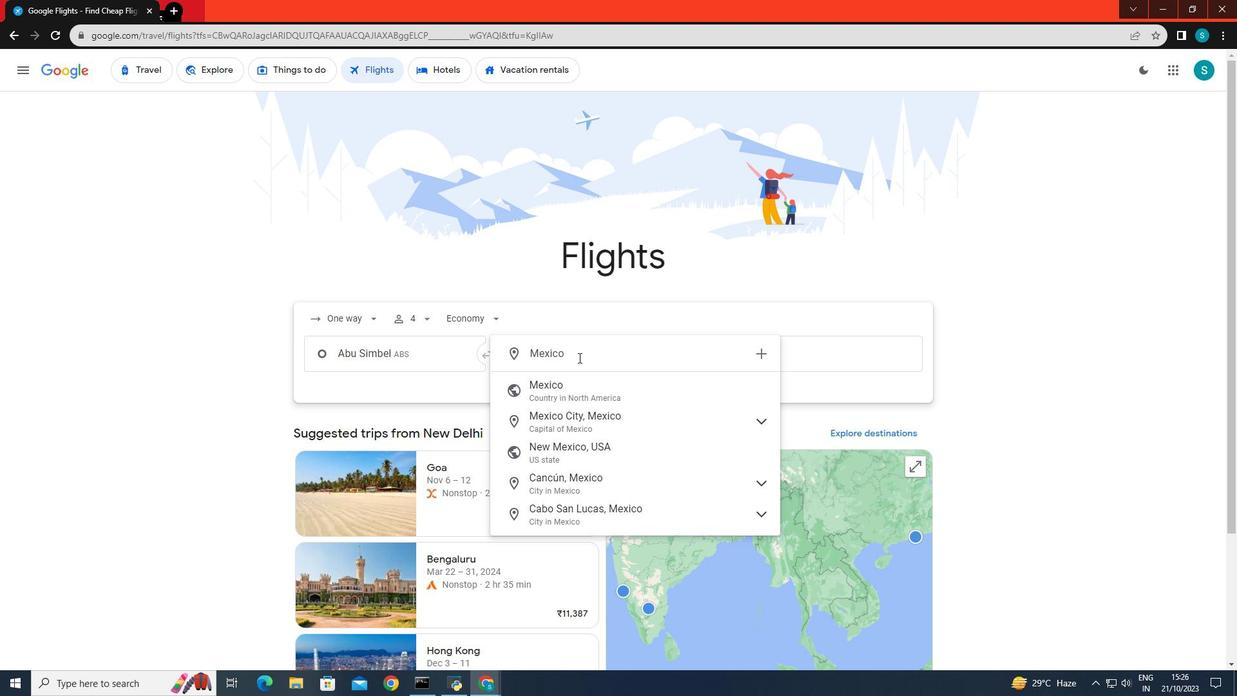 
Action: Mouse moved to (585, 376)
Screenshot: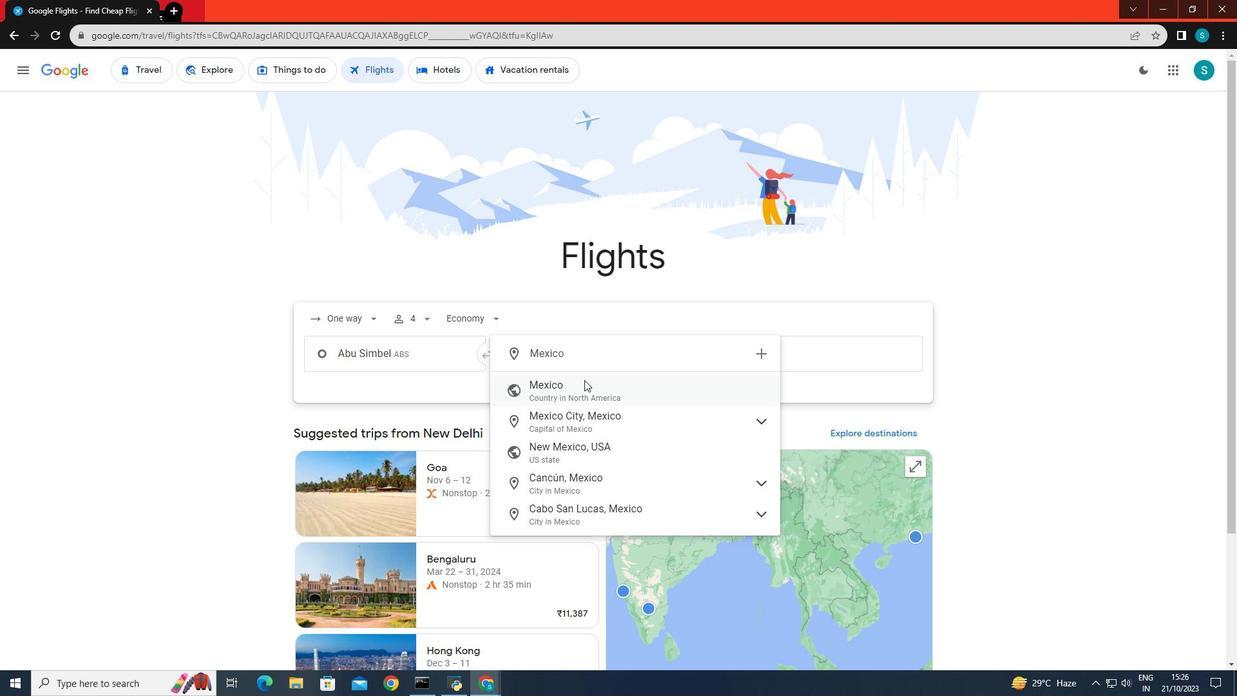 
Action: Key pressed <Key.backspace>
Screenshot: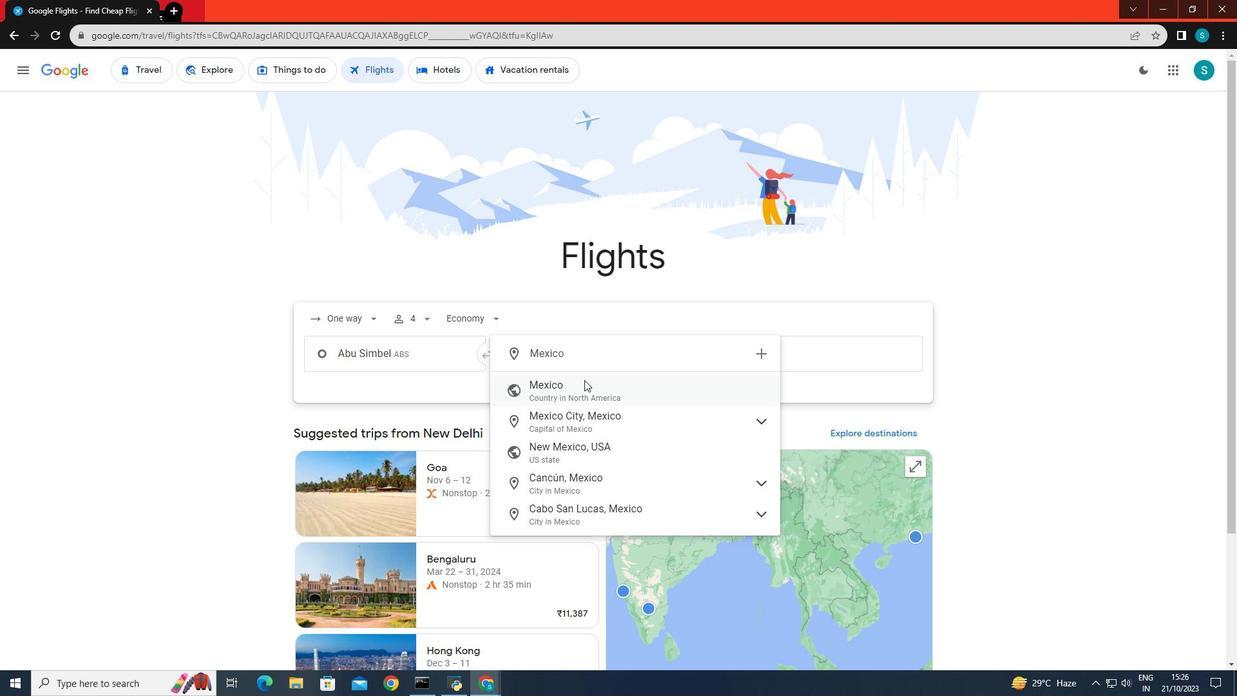 
Action: Mouse moved to (566, 401)
Screenshot: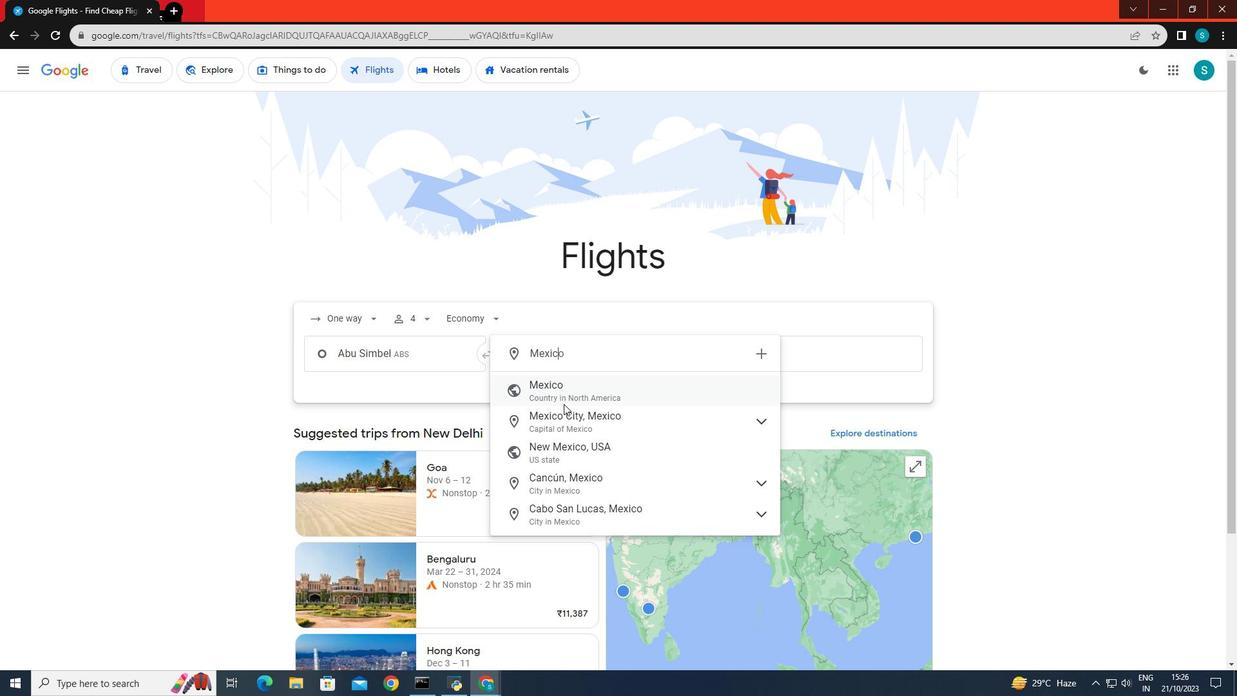 
Action: Key pressed <Key.backspace>
Screenshot: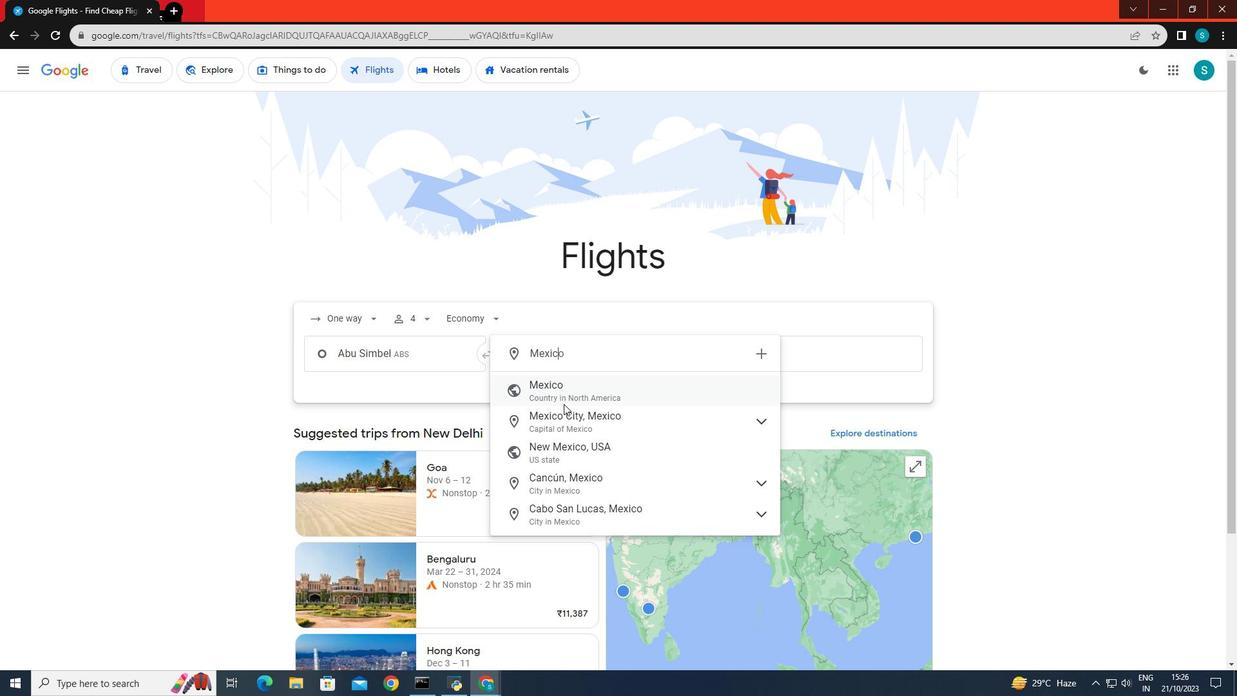 
Action: Mouse moved to (561, 398)
Screenshot: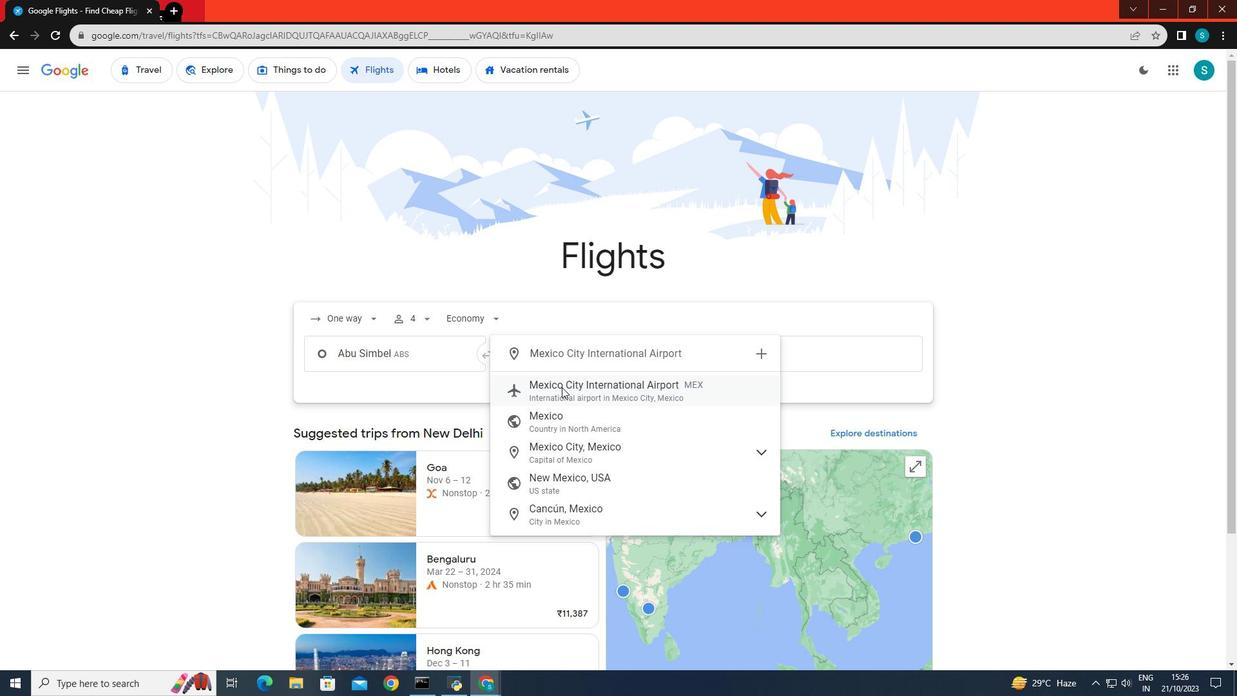 
Action: Key pressed <Key.backspace>
Screenshot: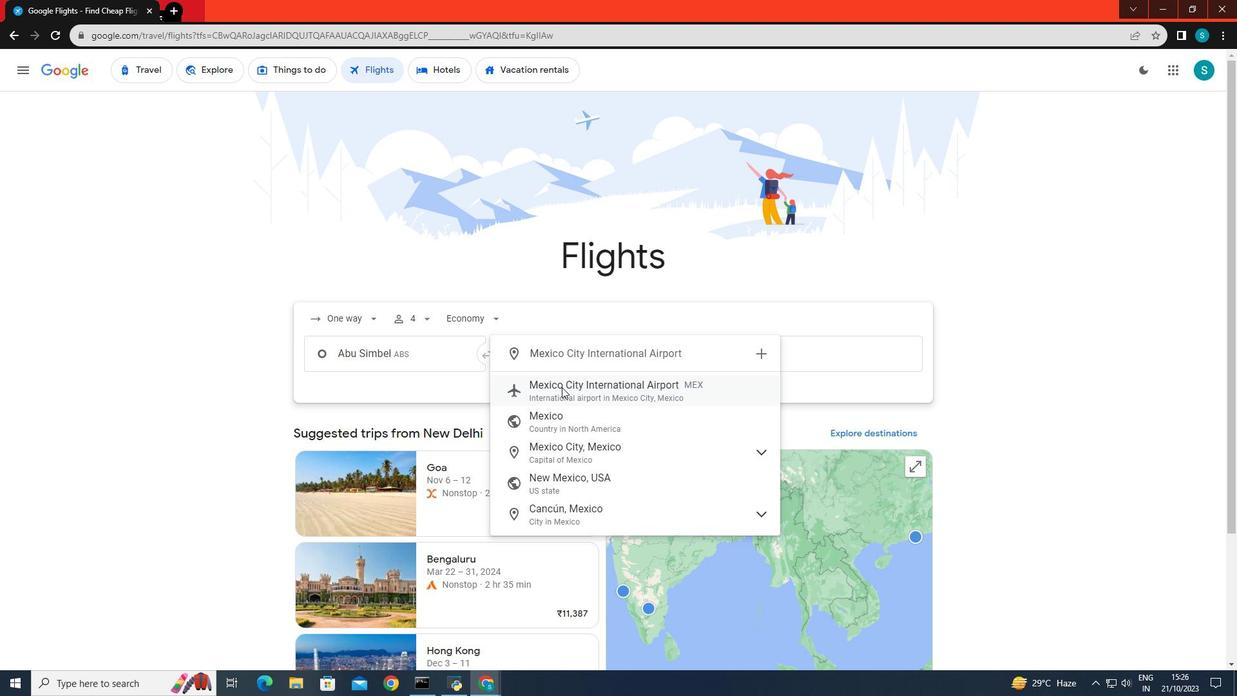 
Action: Mouse moved to (572, 355)
Screenshot: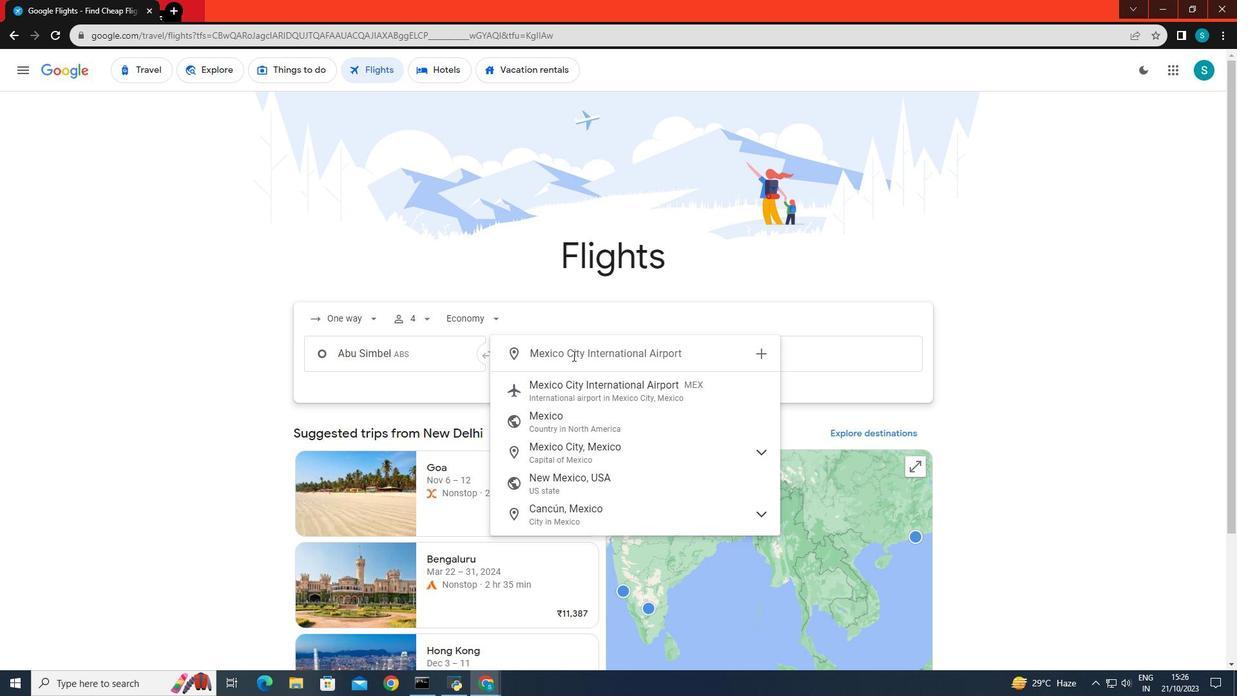 
Action: Mouse pressed left at (572, 355)
Screenshot: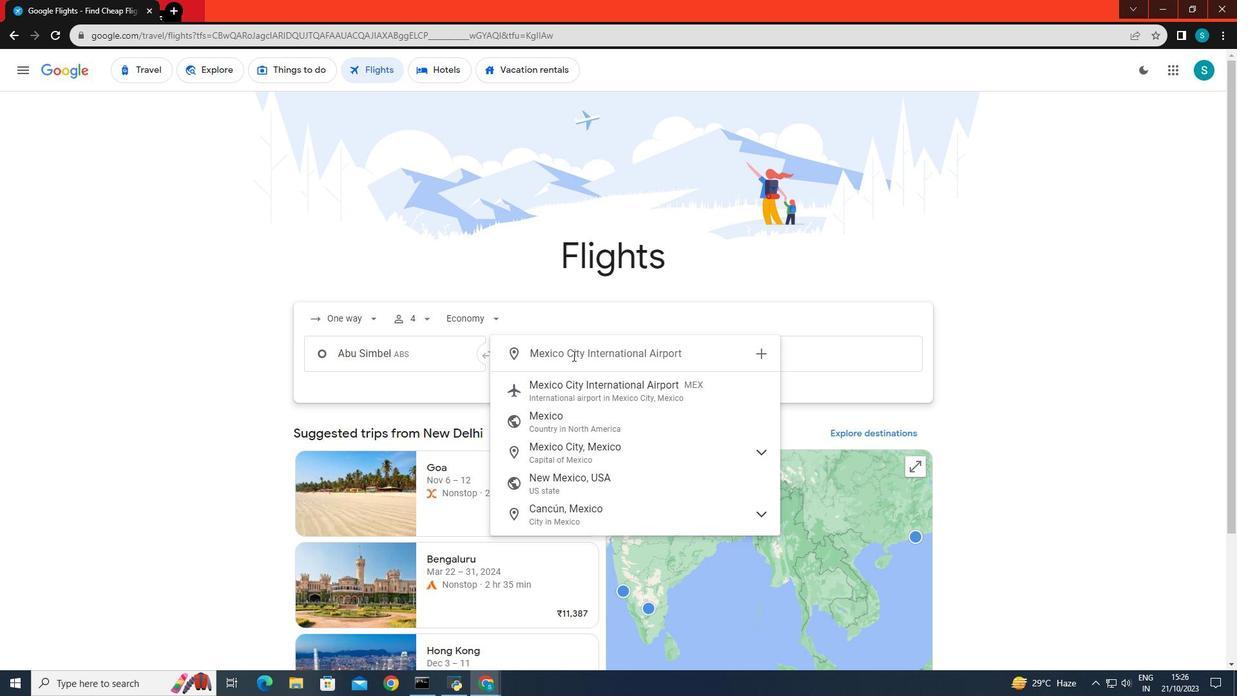 
Action: Mouse moved to (563, 389)
Screenshot: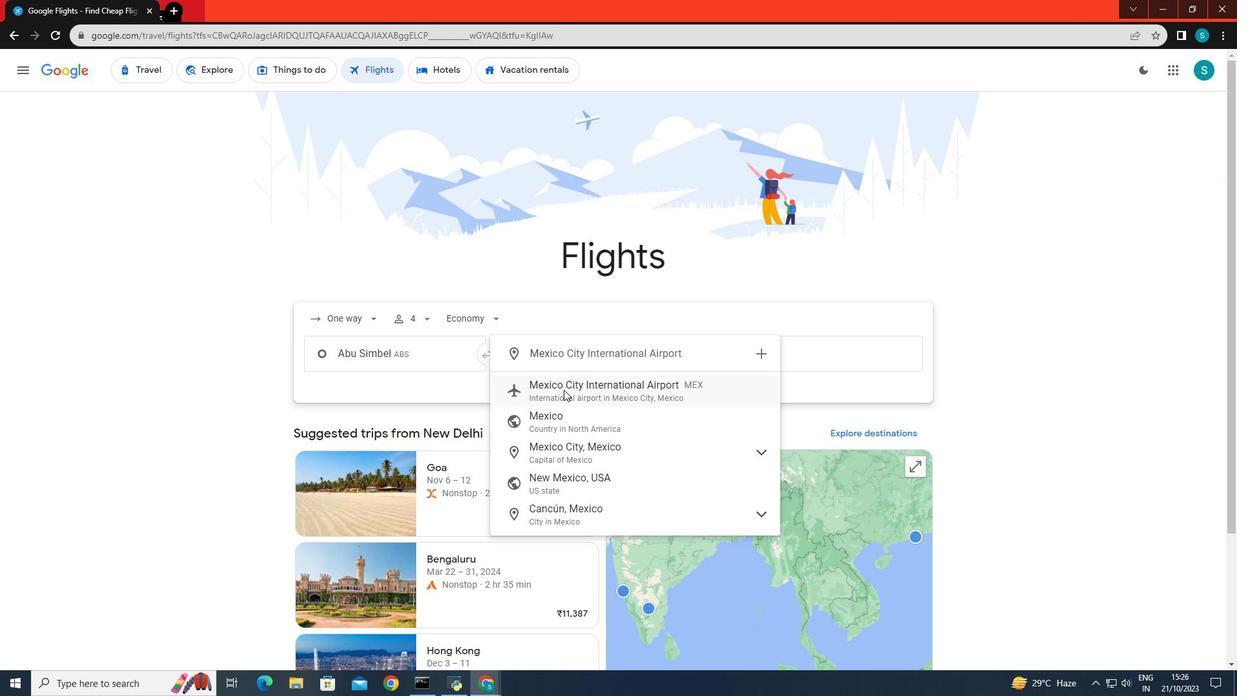 
Action: Mouse pressed left at (563, 389)
Screenshot: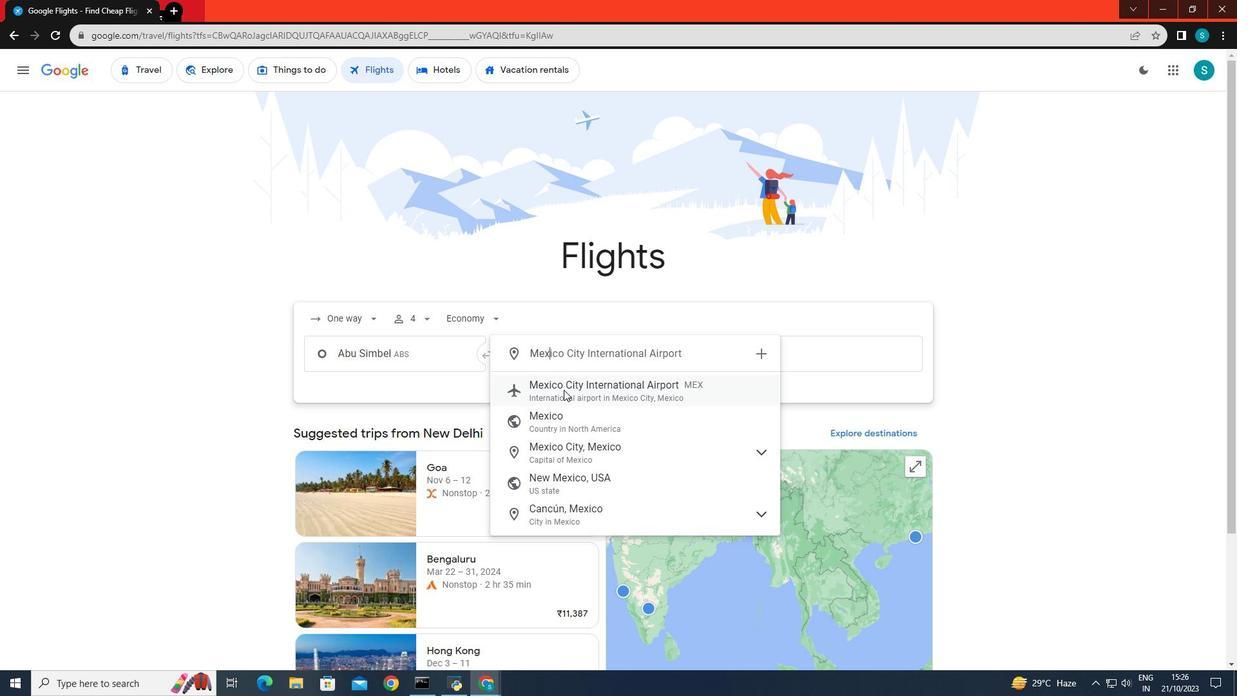 
Action: Mouse moved to (717, 356)
Screenshot: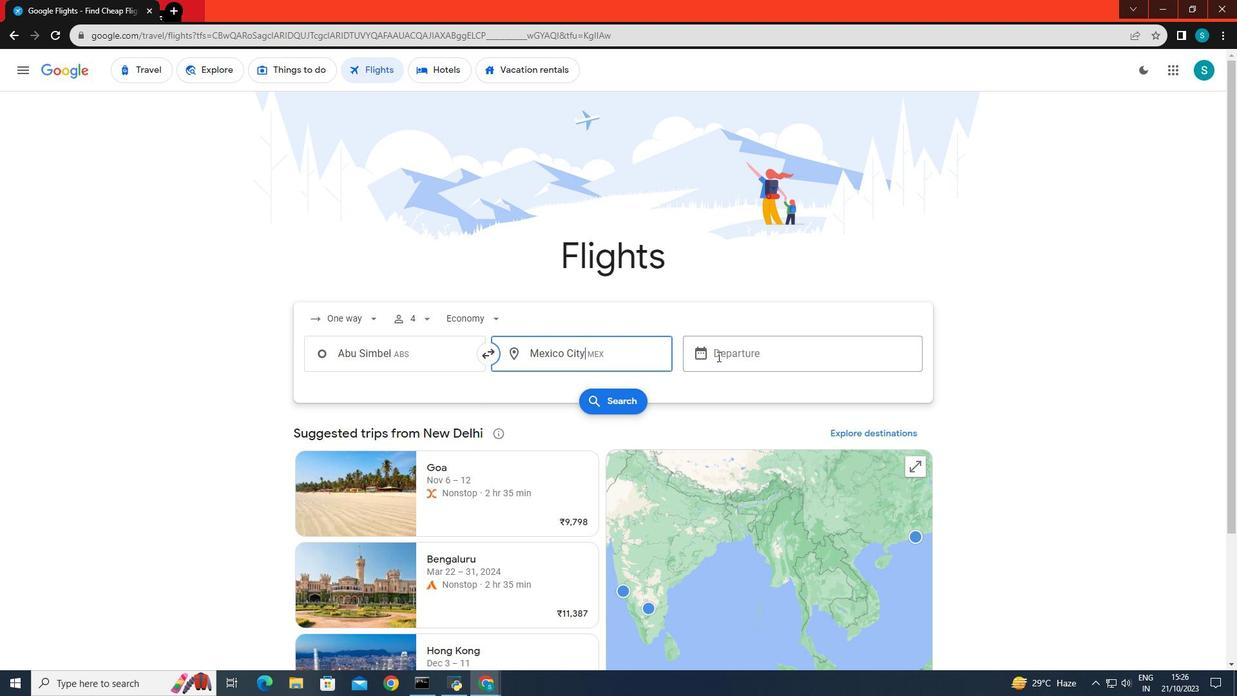 
Action: Mouse pressed left at (717, 356)
Screenshot: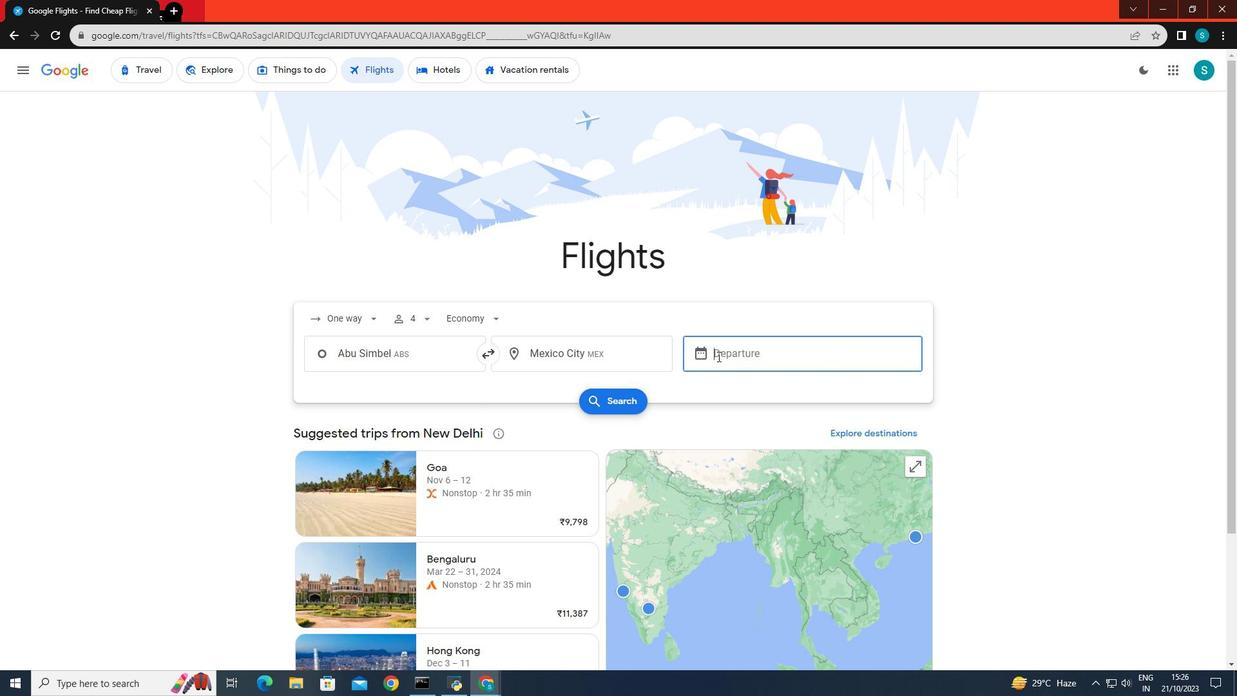 
Action: Mouse moved to (935, 500)
Screenshot: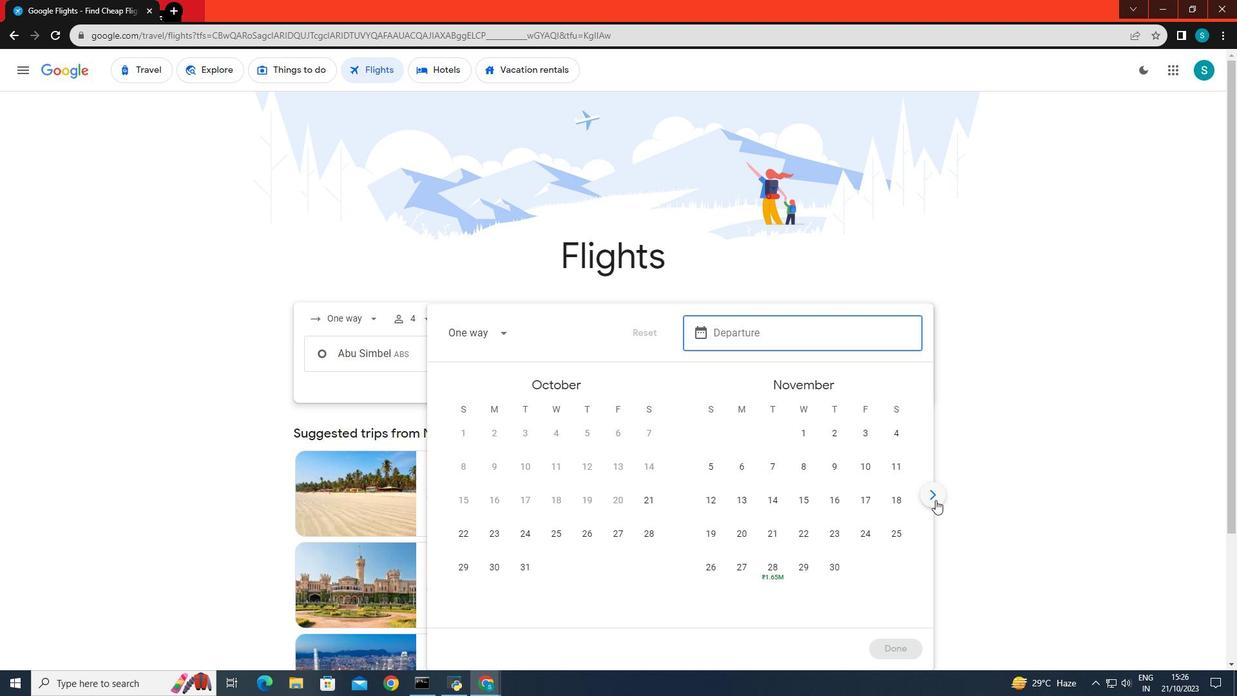 
Action: Mouse pressed left at (935, 500)
Screenshot: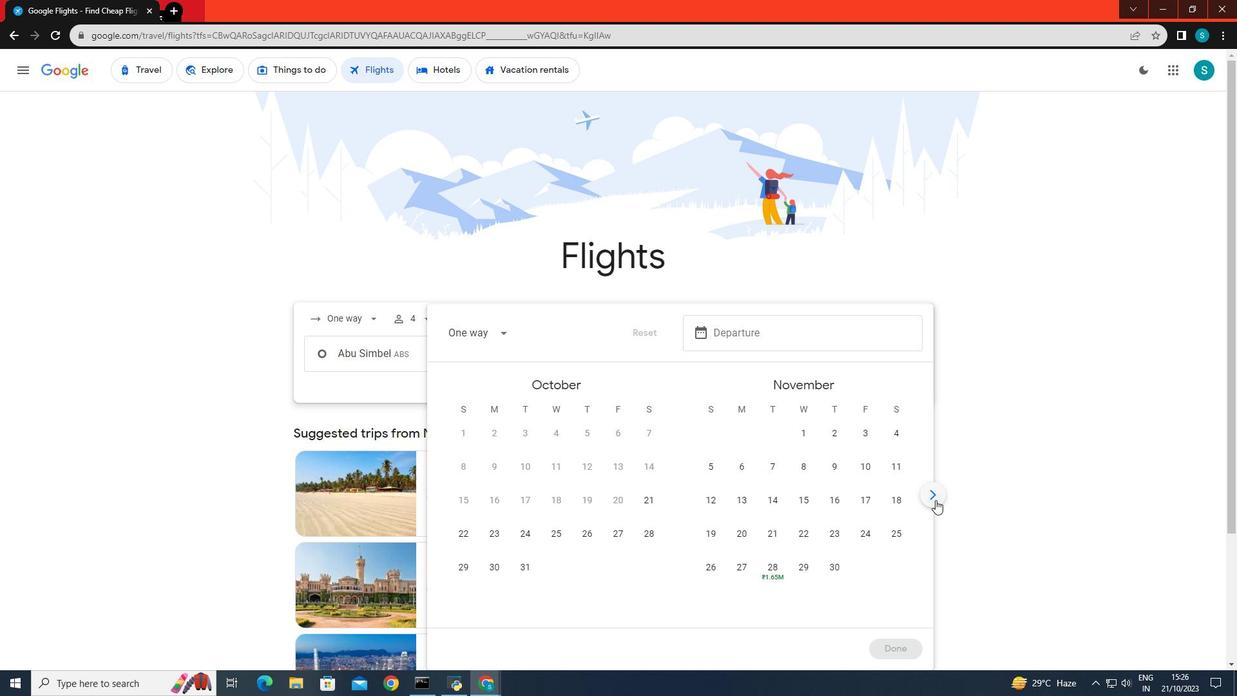 
Action: Mouse moved to (843, 467)
Screenshot: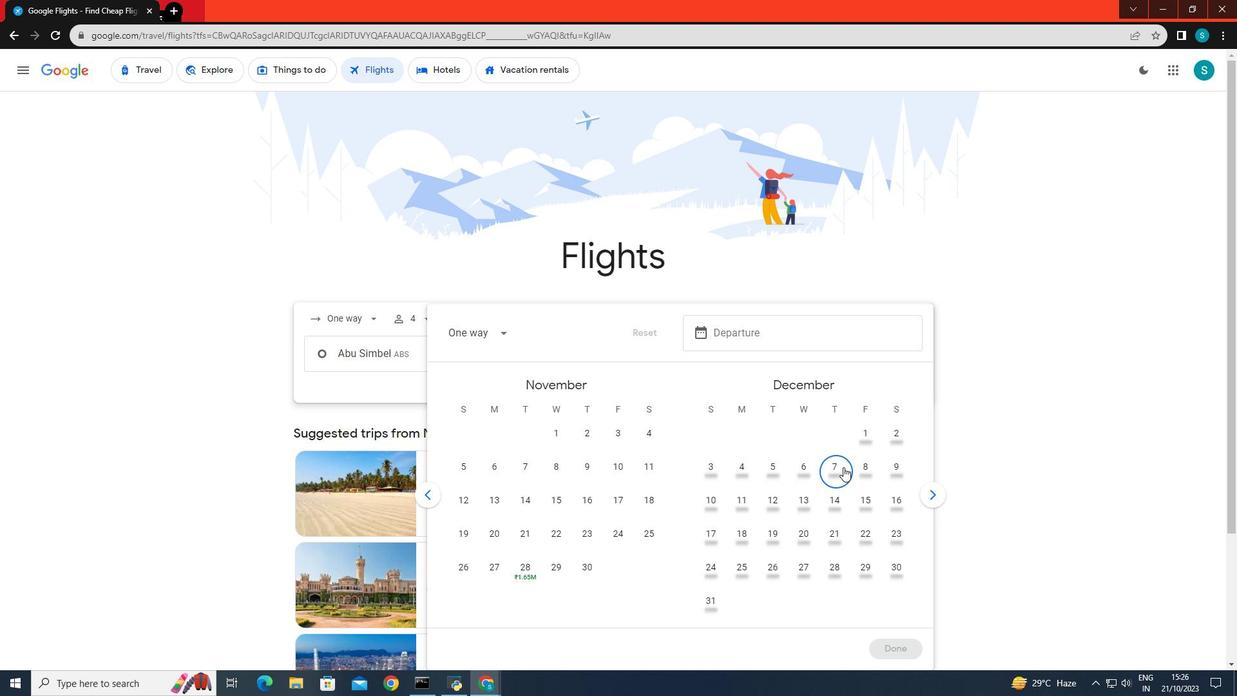 
Action: Mouse pressed left at (843, 467)
Screenshot: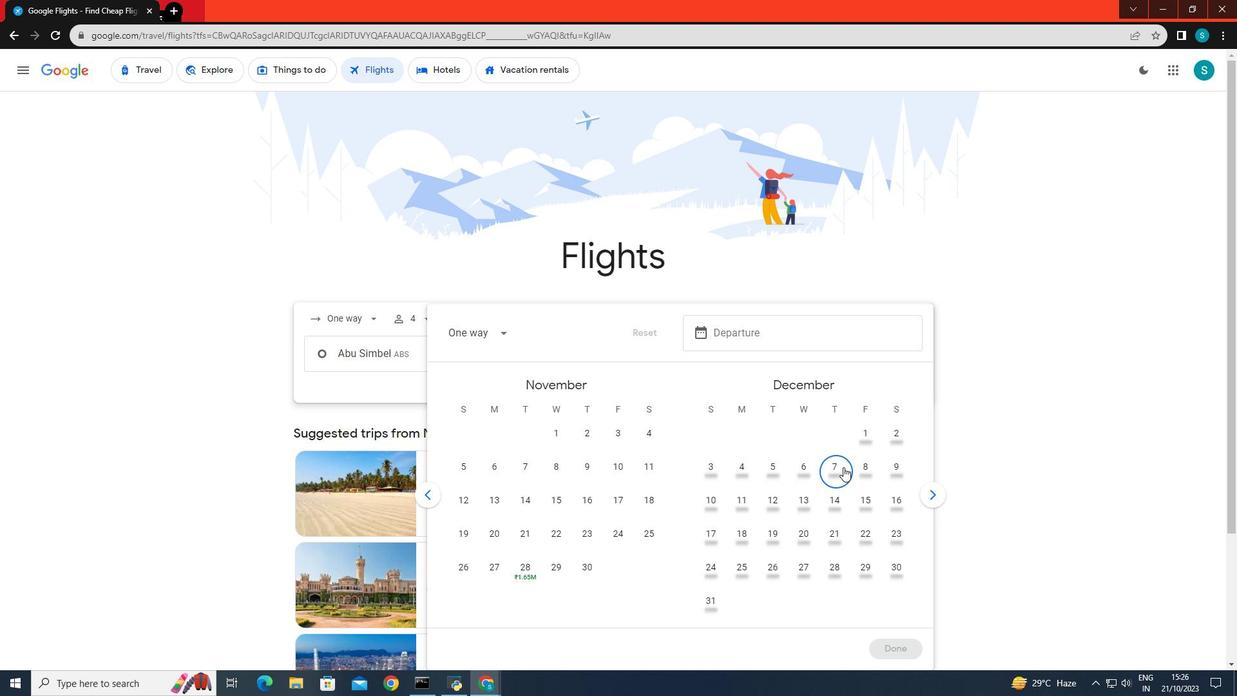 
Action: Mouse moved to (889, 649)
Screenshot: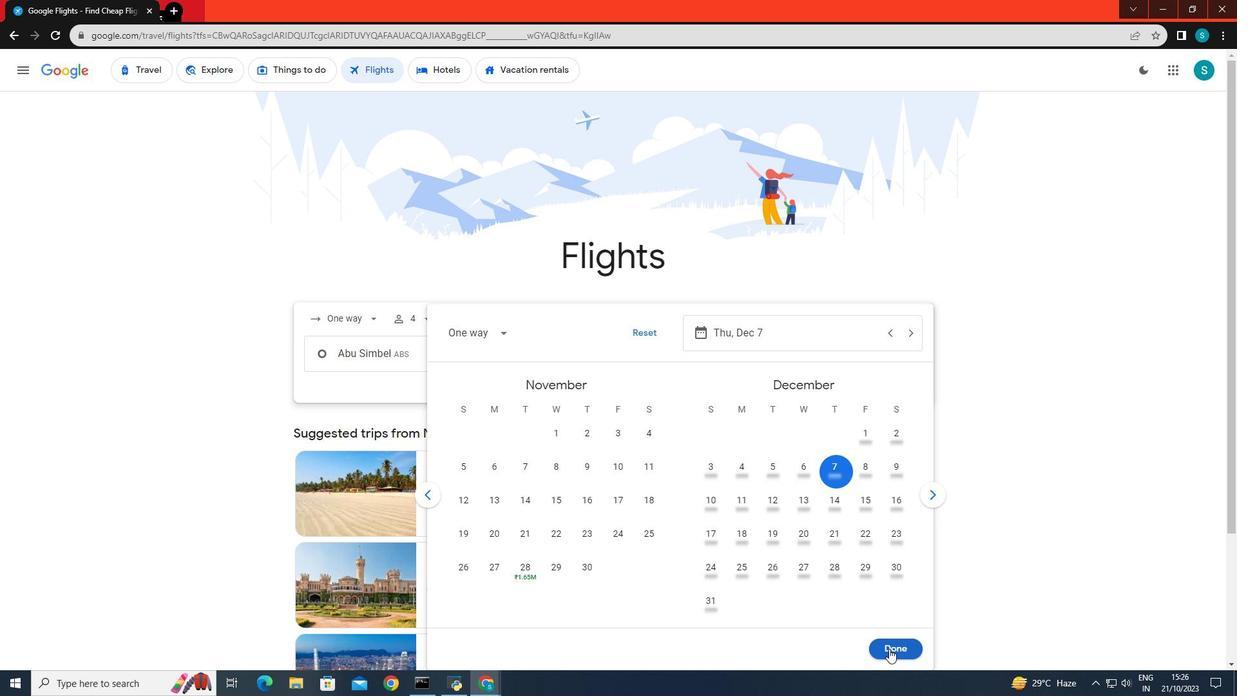 
Action: Mouse pressed left at (889, 649)
Screenshot: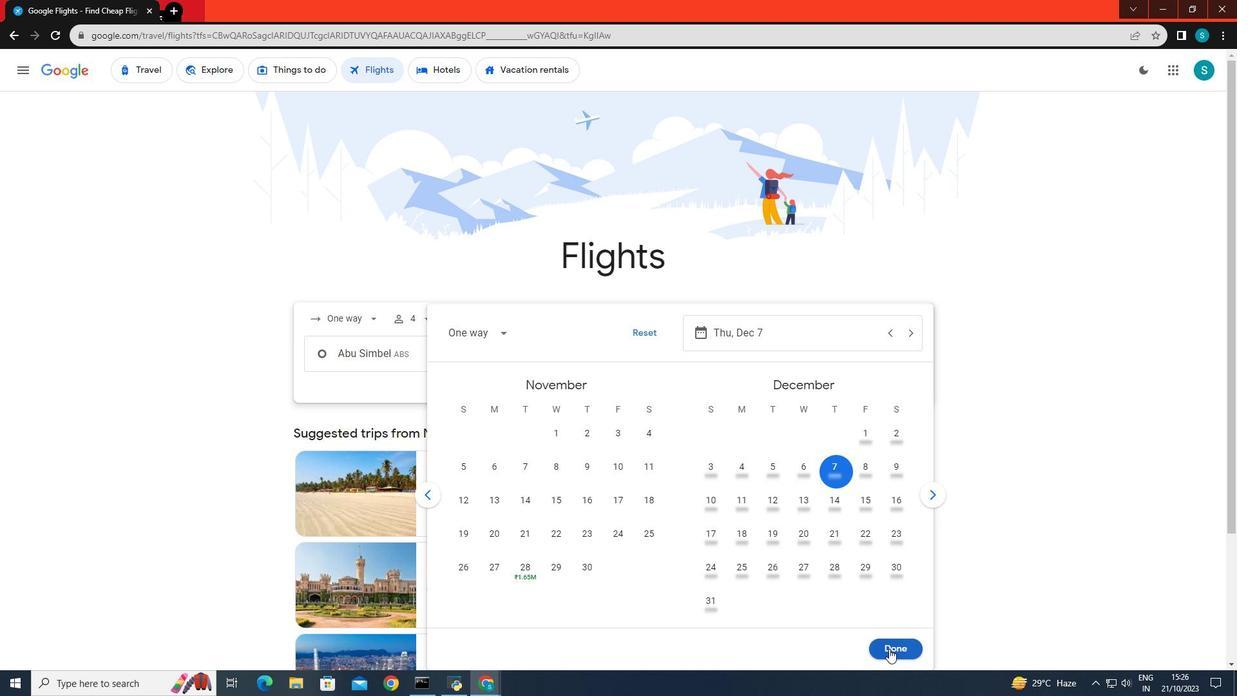 
Action: Mouse moved to (617, 402)
Screenshot: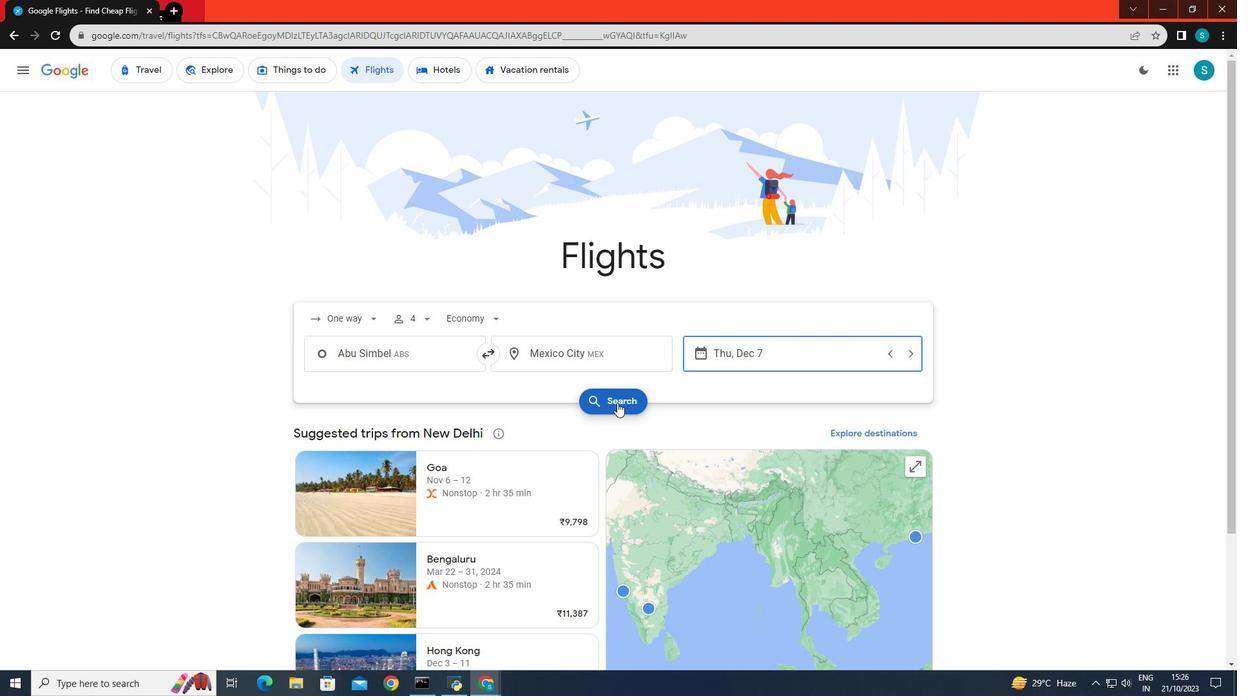 
Action: Mouse pressed left at (617, 402)
Screenshot: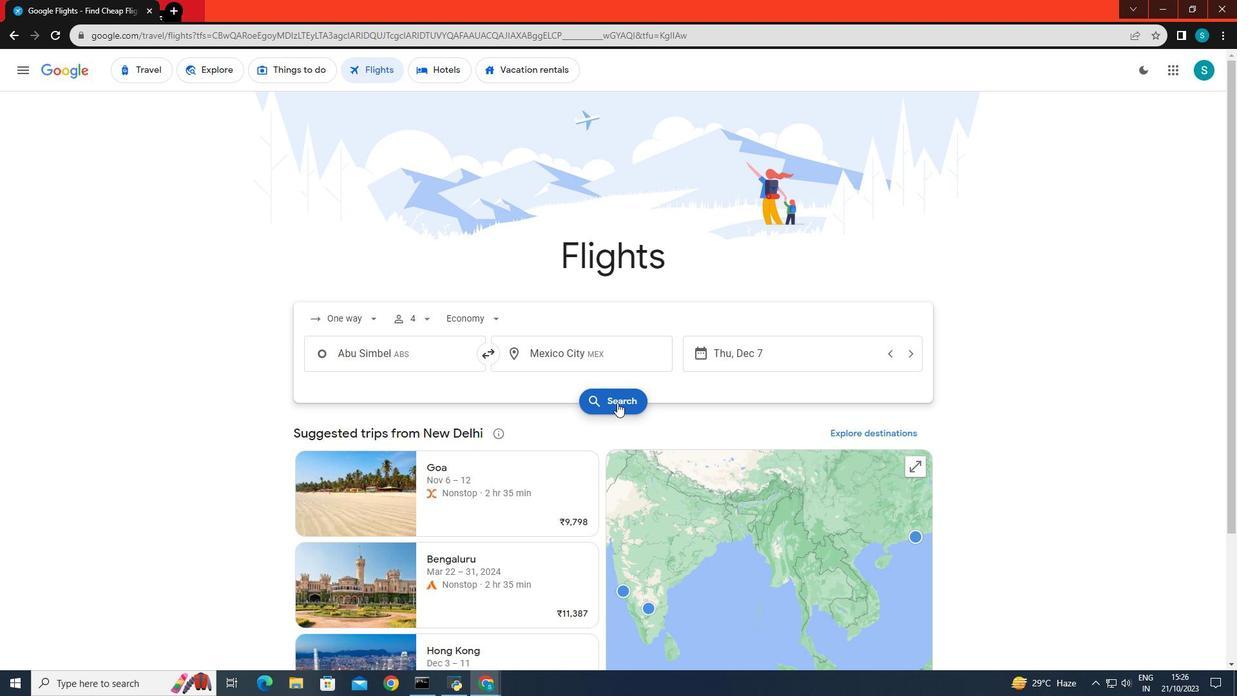
Action: Mouse moved to (393, 187)
Screenshot: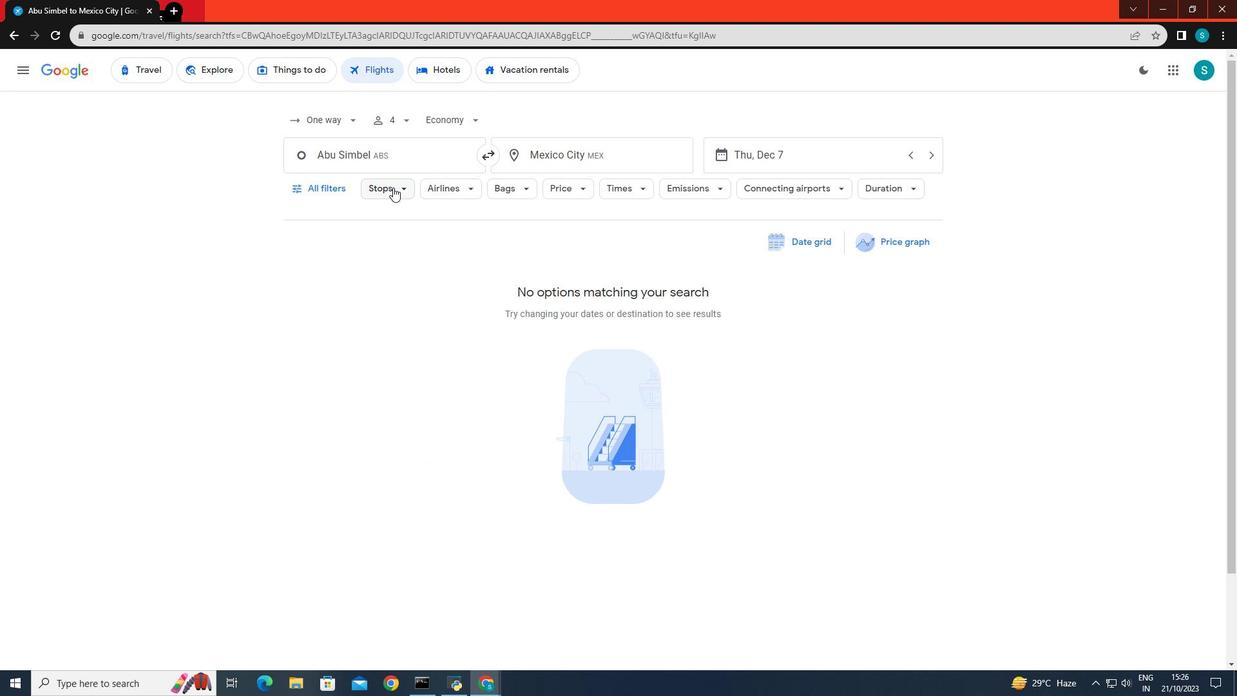 
Action: Mouse pressed left at (393, 187)
Screenshot: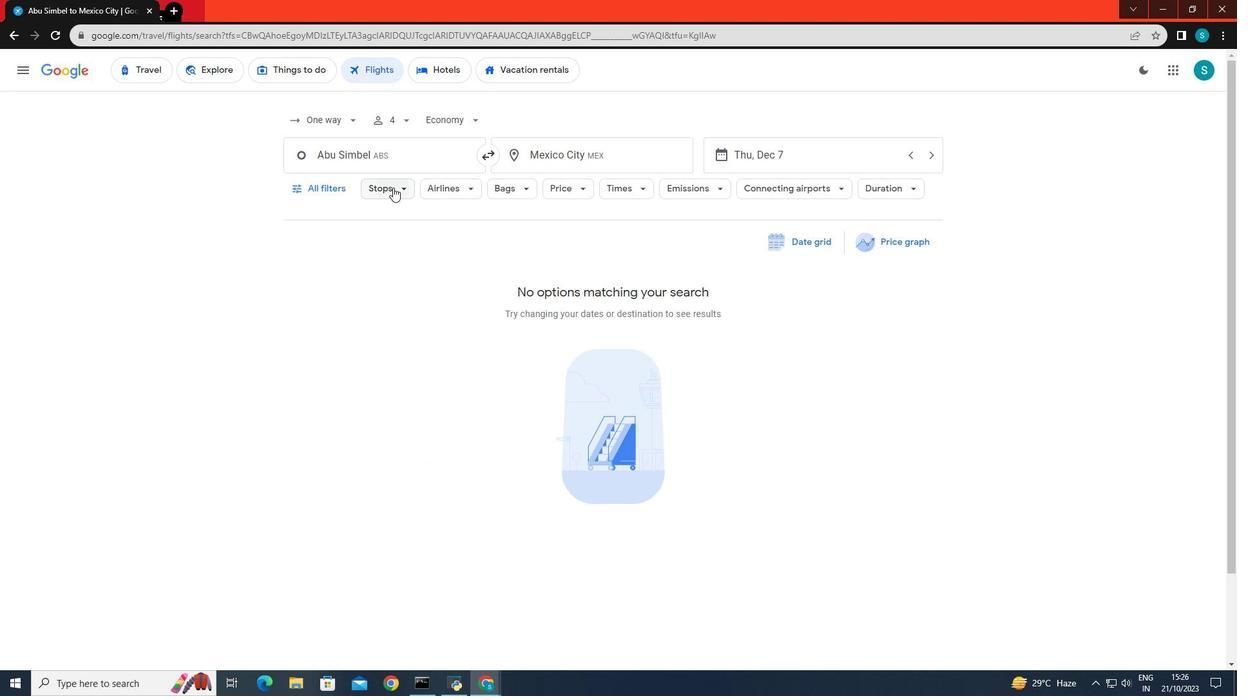 
Action: Mouse moved to (386, 255)
Screenshot: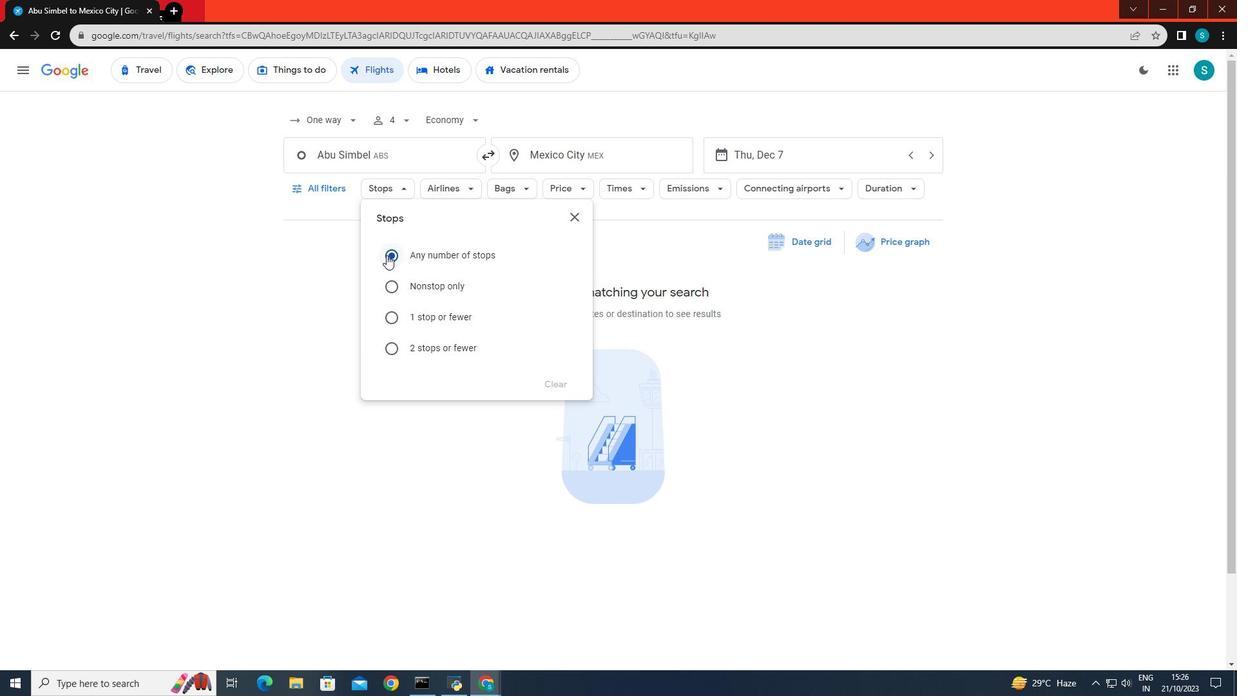 
Action: Mouse pressed left at (386, 255)
Screenshot: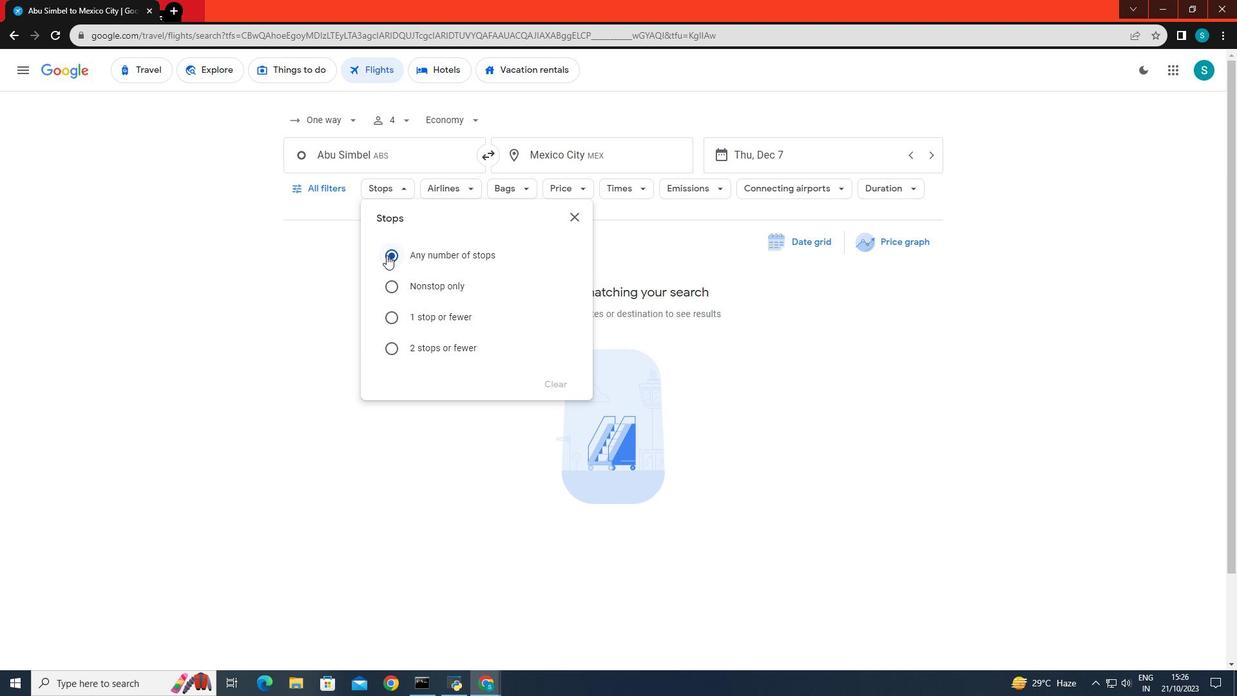 
Action: Mouse moved to (330, 301)
Screenshot: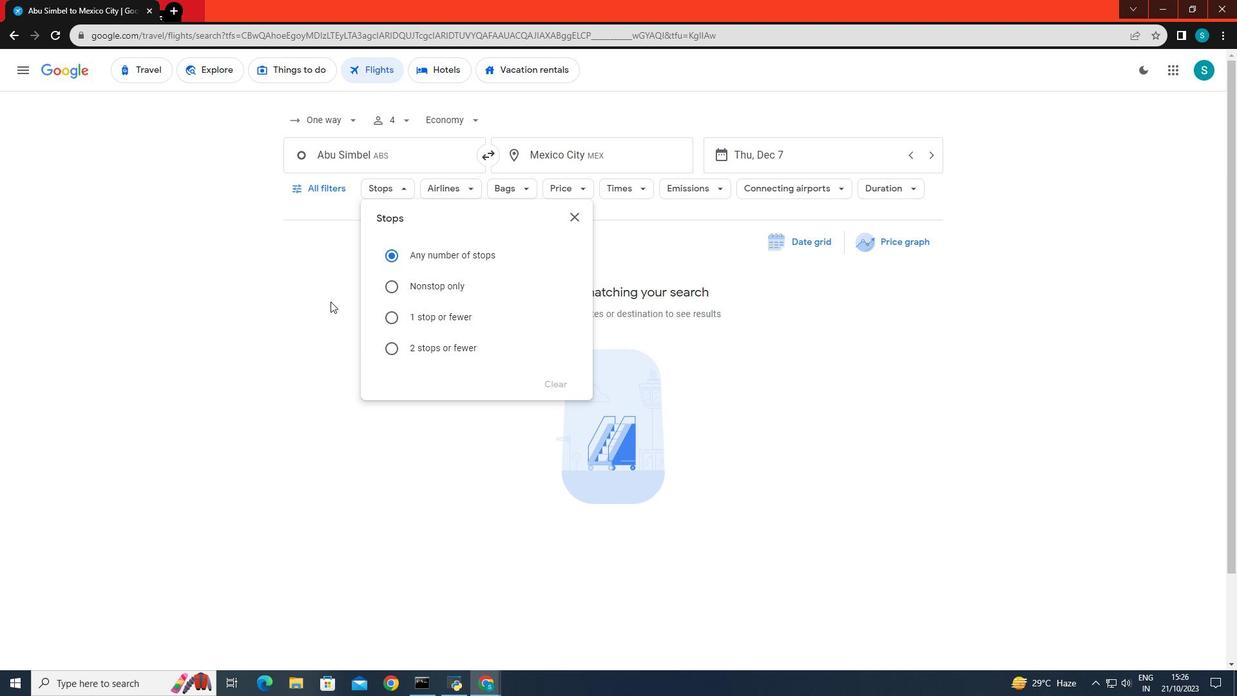
Action: Mouse pressed left at (330, 301)
Screenshot: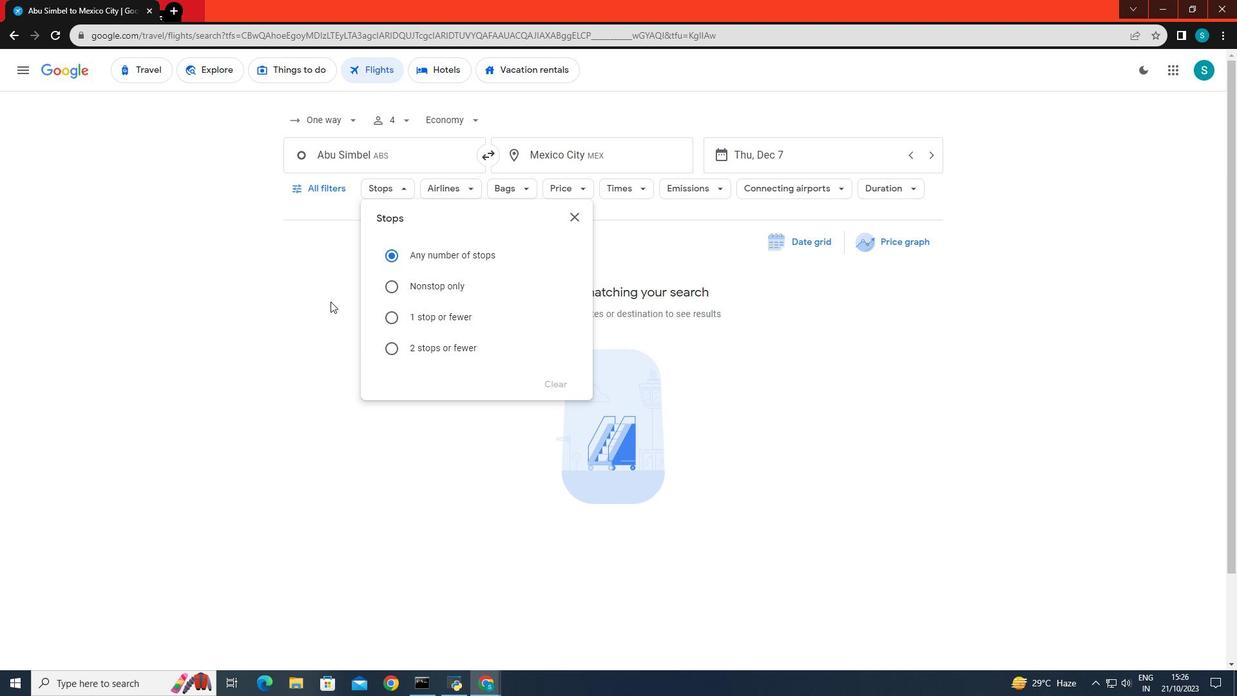
Action: Mouse moved to (469, 189)
Screenshot: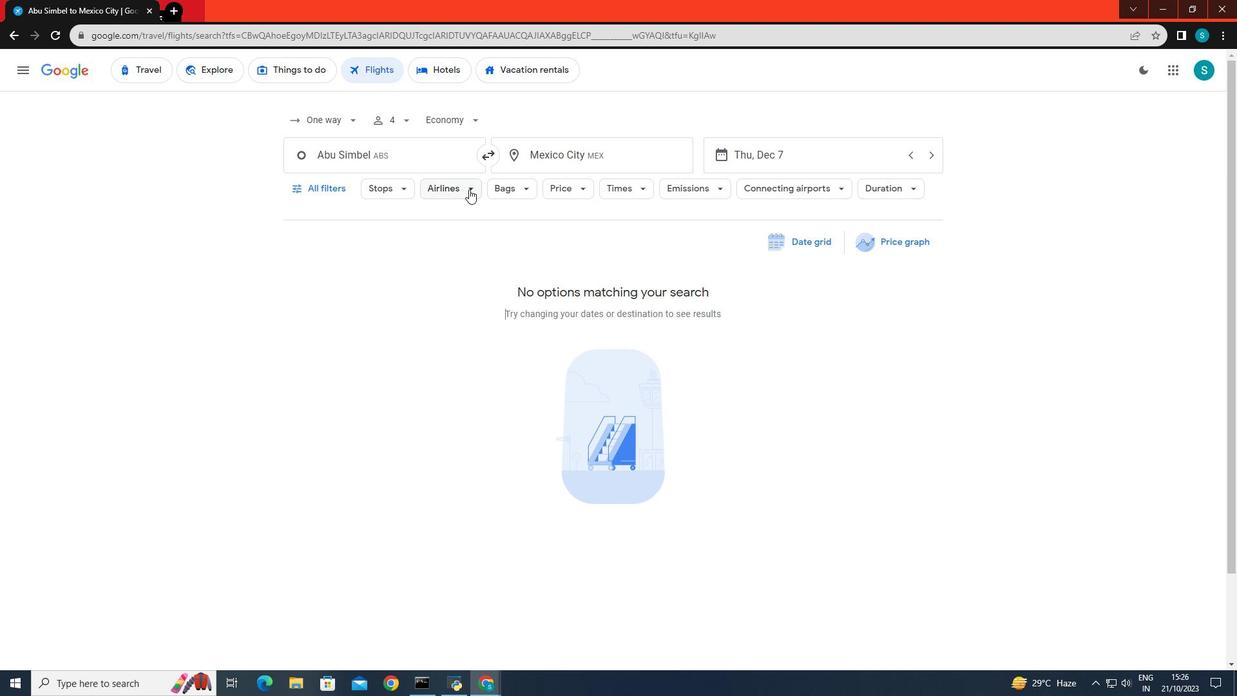 
Action: Mouse pressed left at (469, 189)
Screenshot: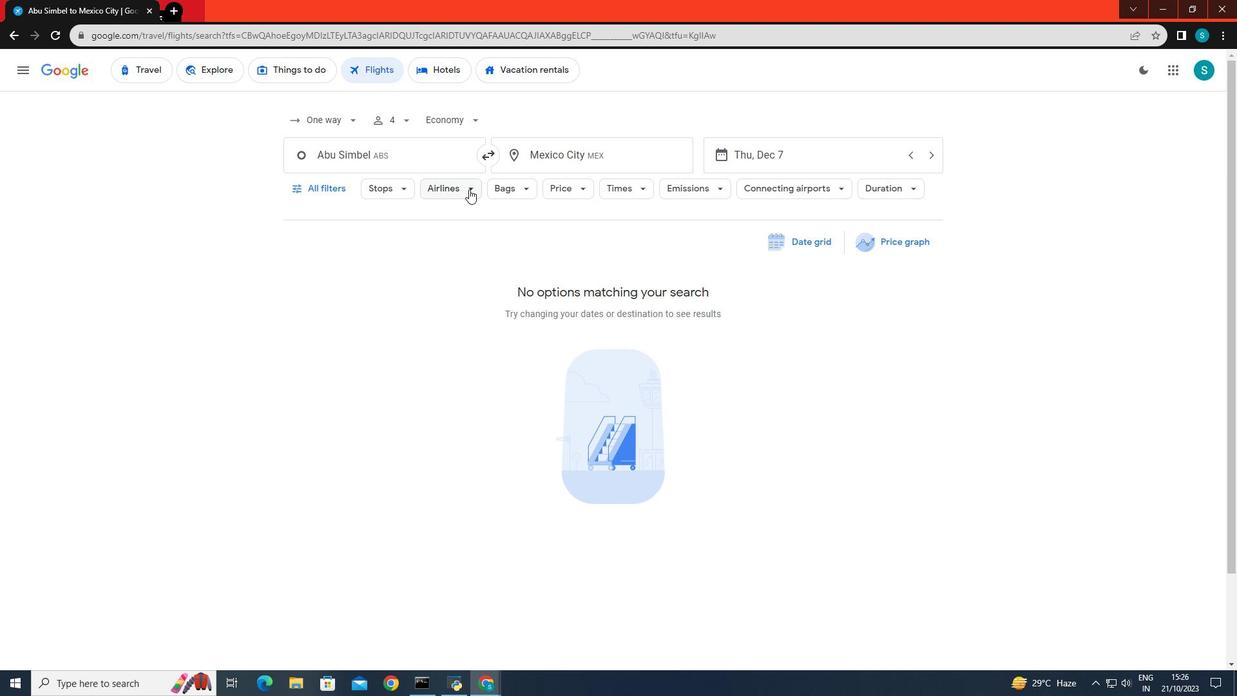 
Action: Mouse moved to (474, 437)
Screenshot: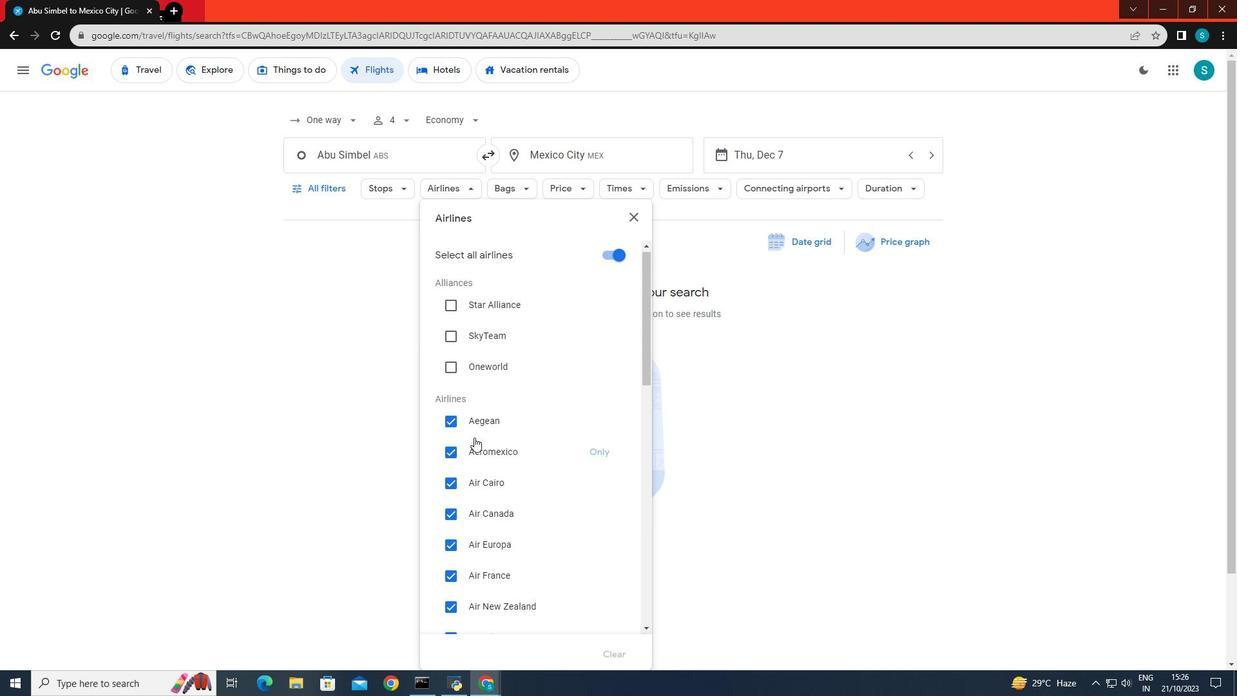 
Action: Mouse scrolled (474, 436) with delta (0, 0)
Screenshot: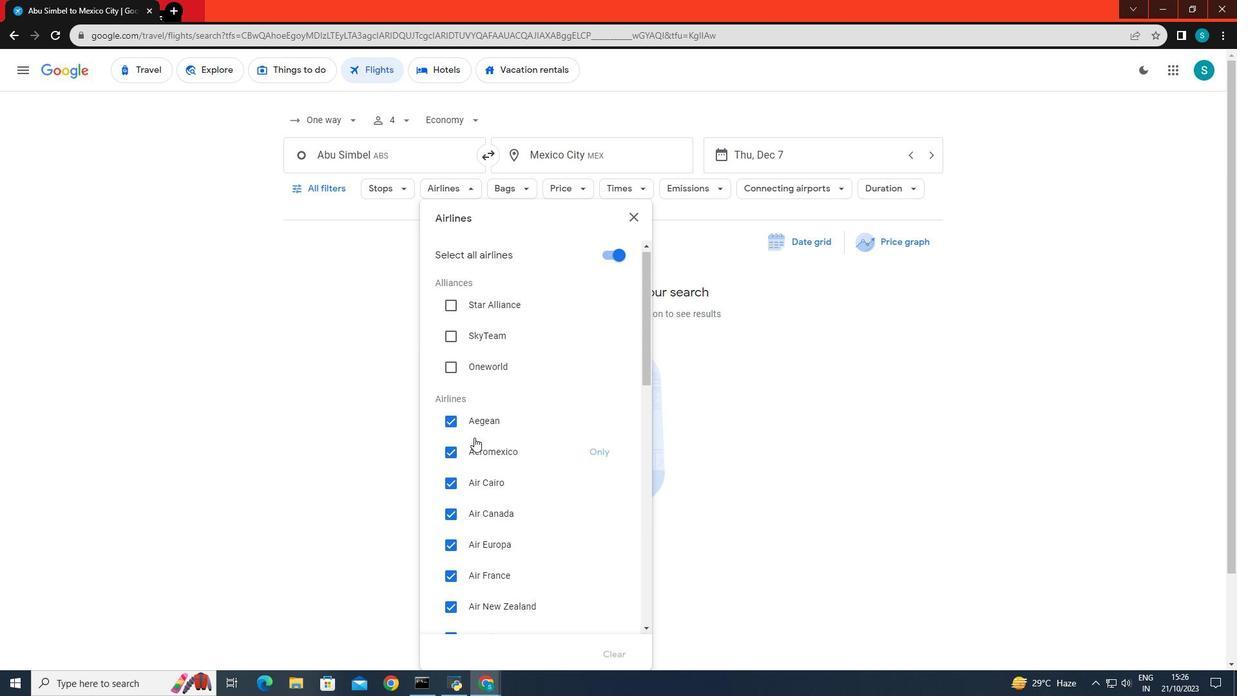 
Action: Mouse scrolled (474, 436) with delta (0, 0)
Screenshot: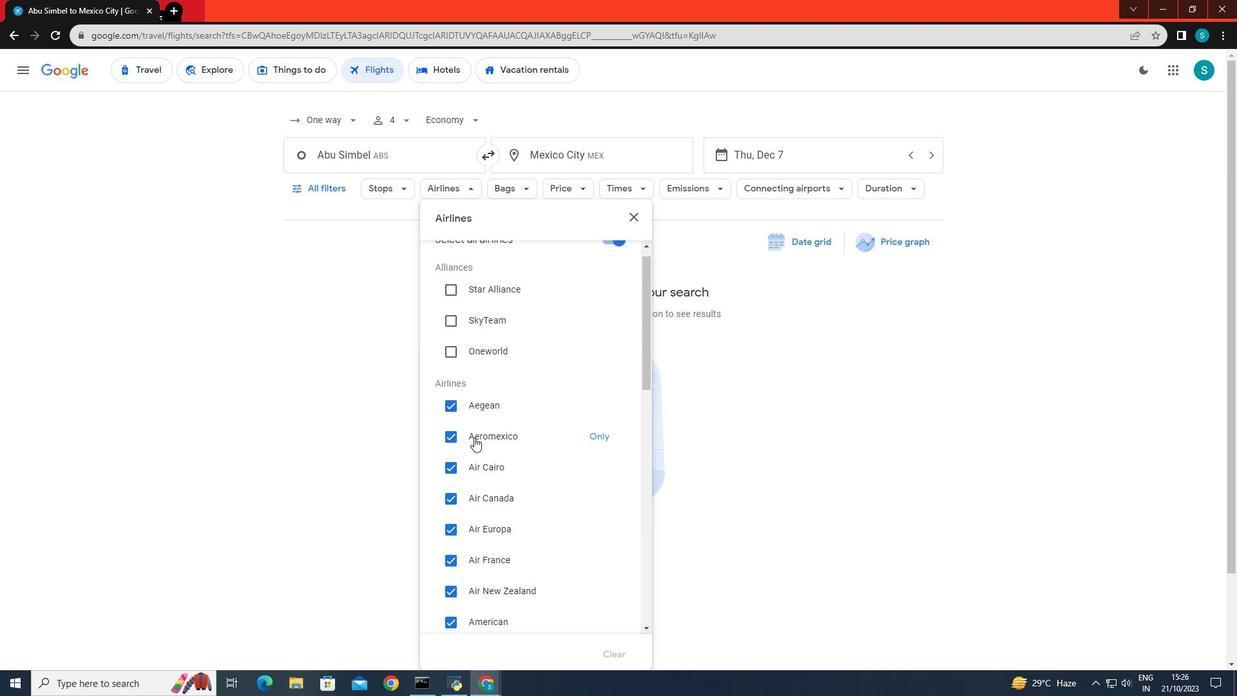 
Action: Mouse moved to (503, 487)
Screenshot: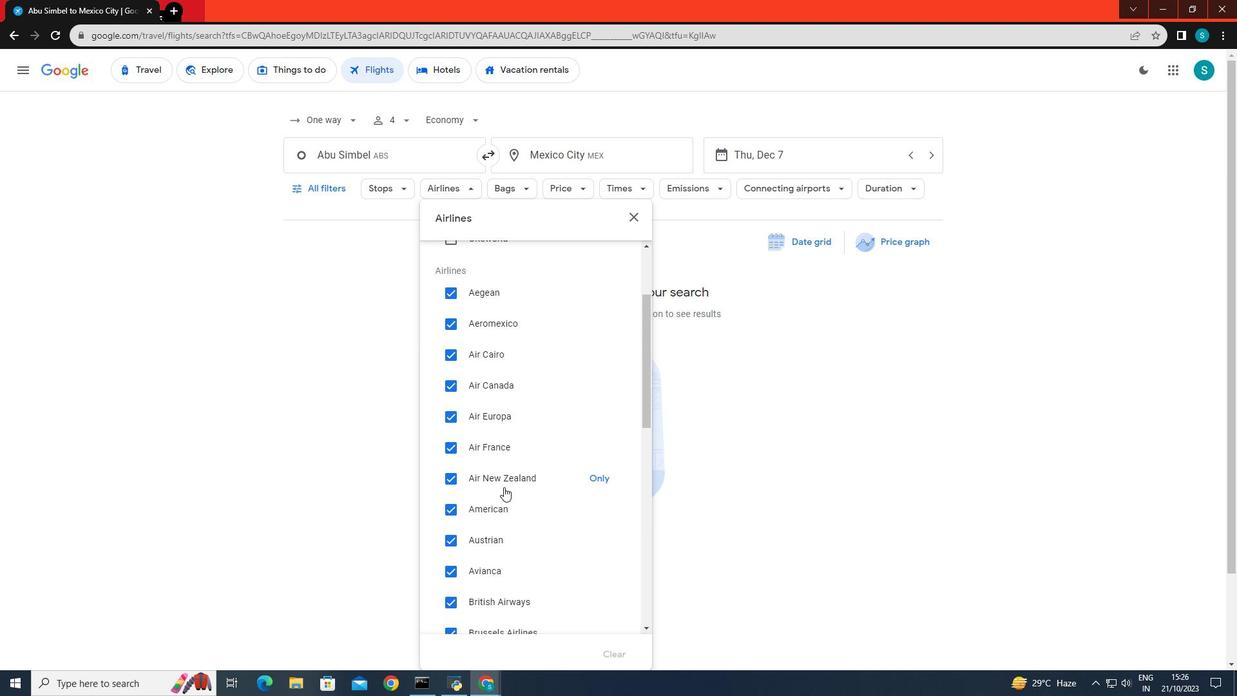 
Action: Mouse scrolled (503, 486) with delta (0, 0)
Screenshot: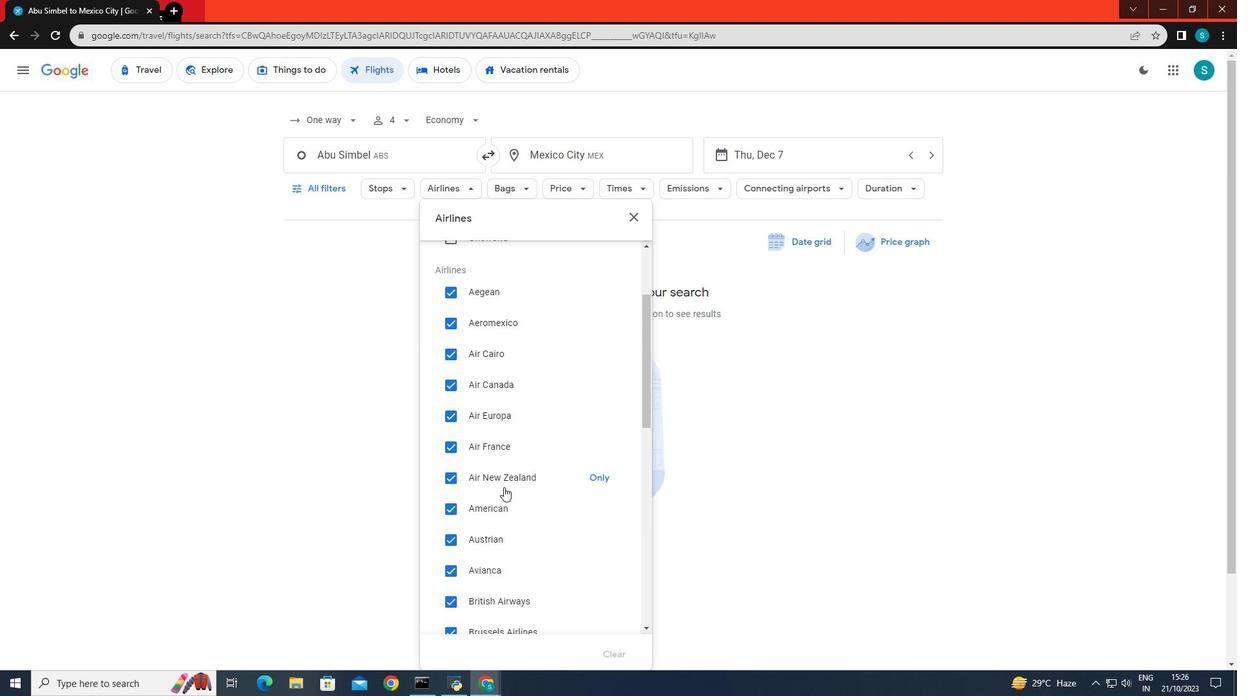 
Action: Mouse moved to (503, 496)
Screenshot: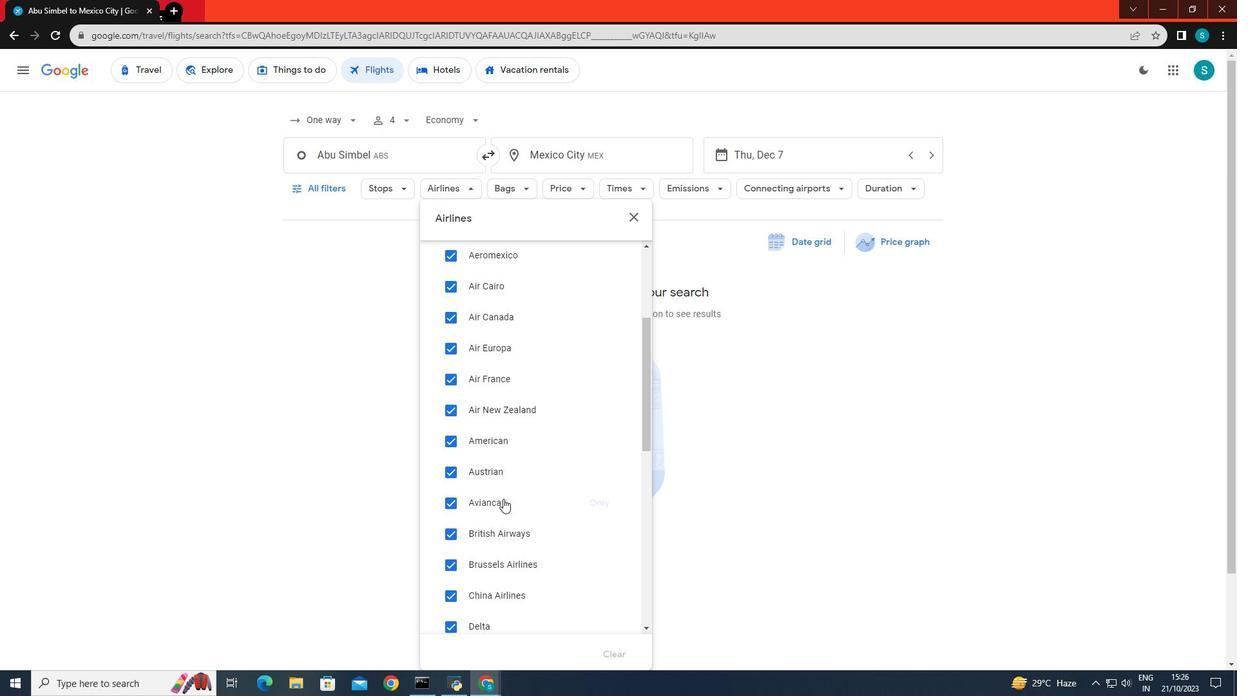
Action: Mouse scrolled (503, 495) with delta (0, 0)
Screenshot: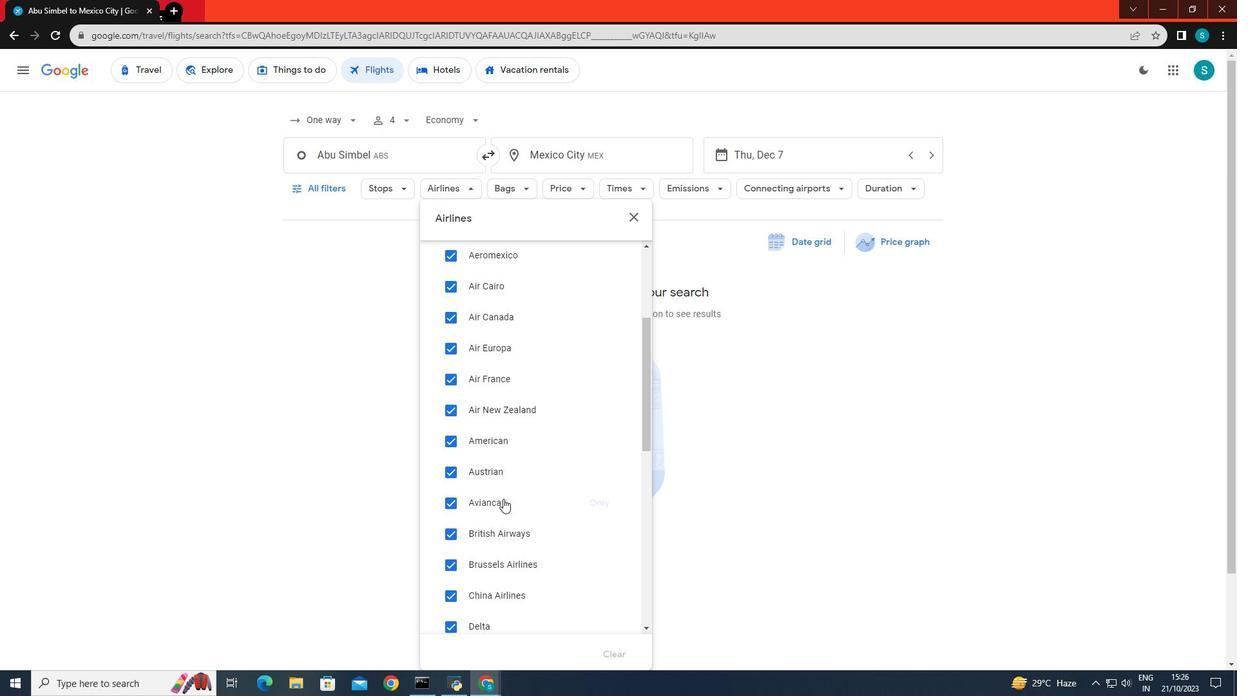 
Action: Mouse moved to (503, 498)
Screenshot: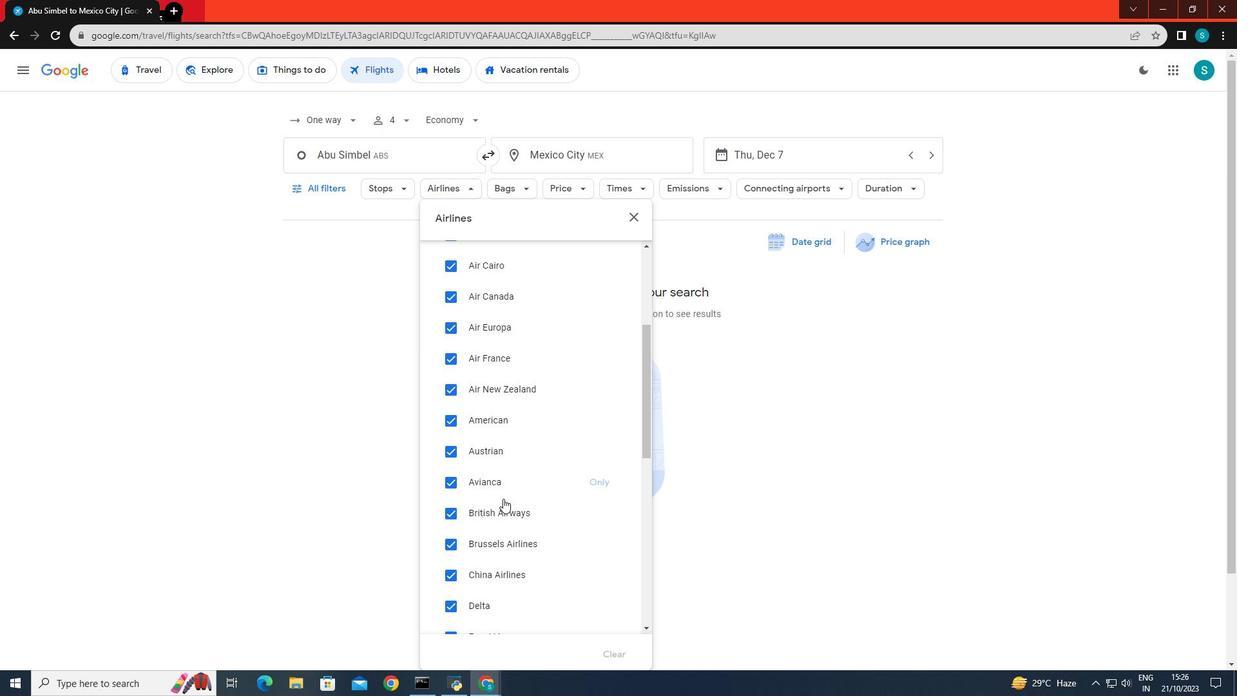 
Action: Mouse scrolled (503, 498) with delta (0, 0)
Screenshot: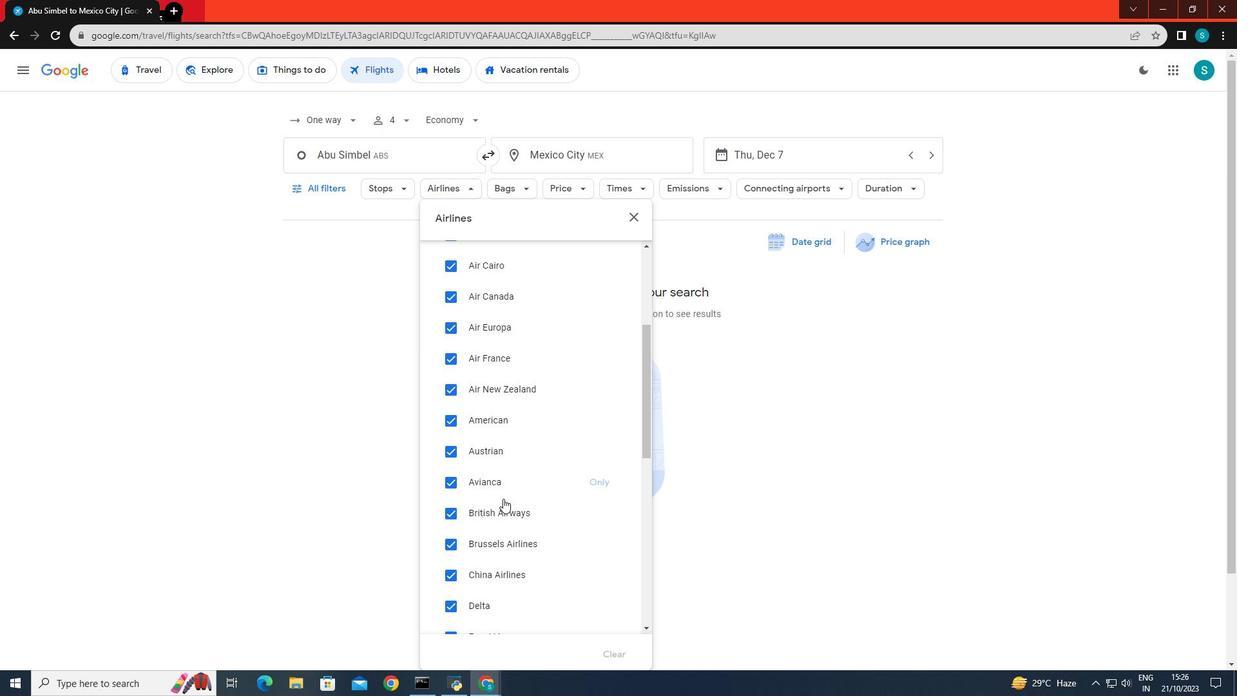 
Action: Mouse moved to (592, 405)
Screenshot: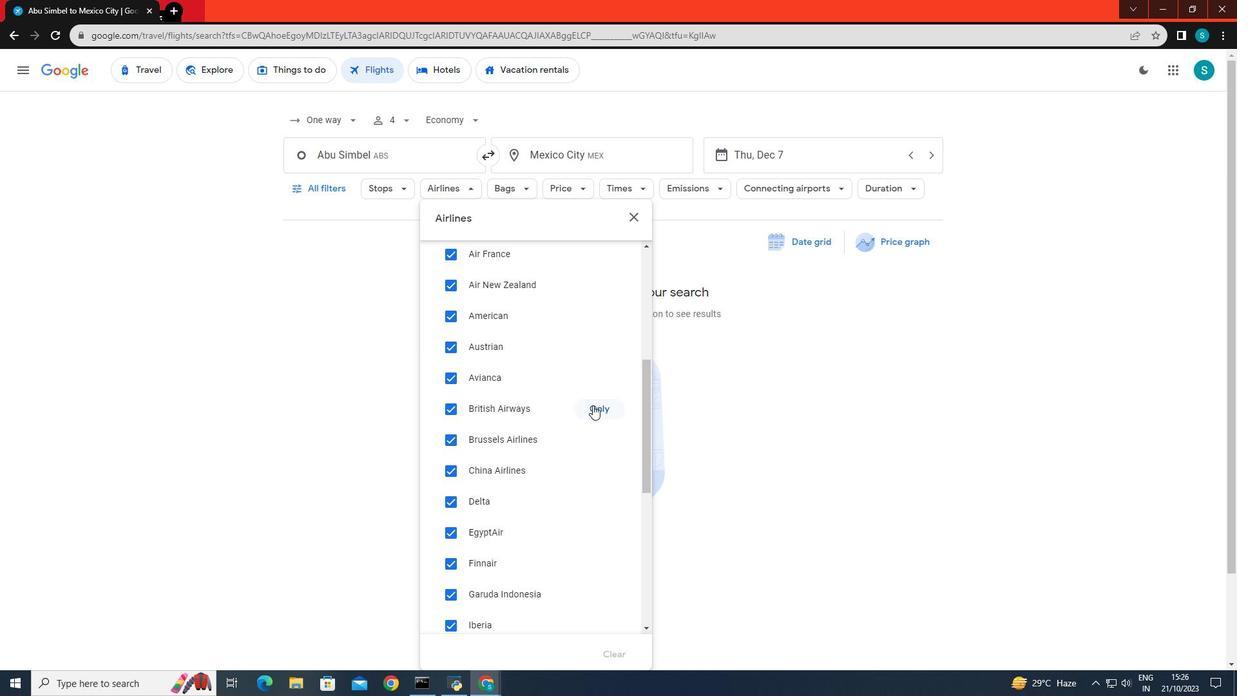
Action: Mouse pressed left at (592, 405)
Screenshot: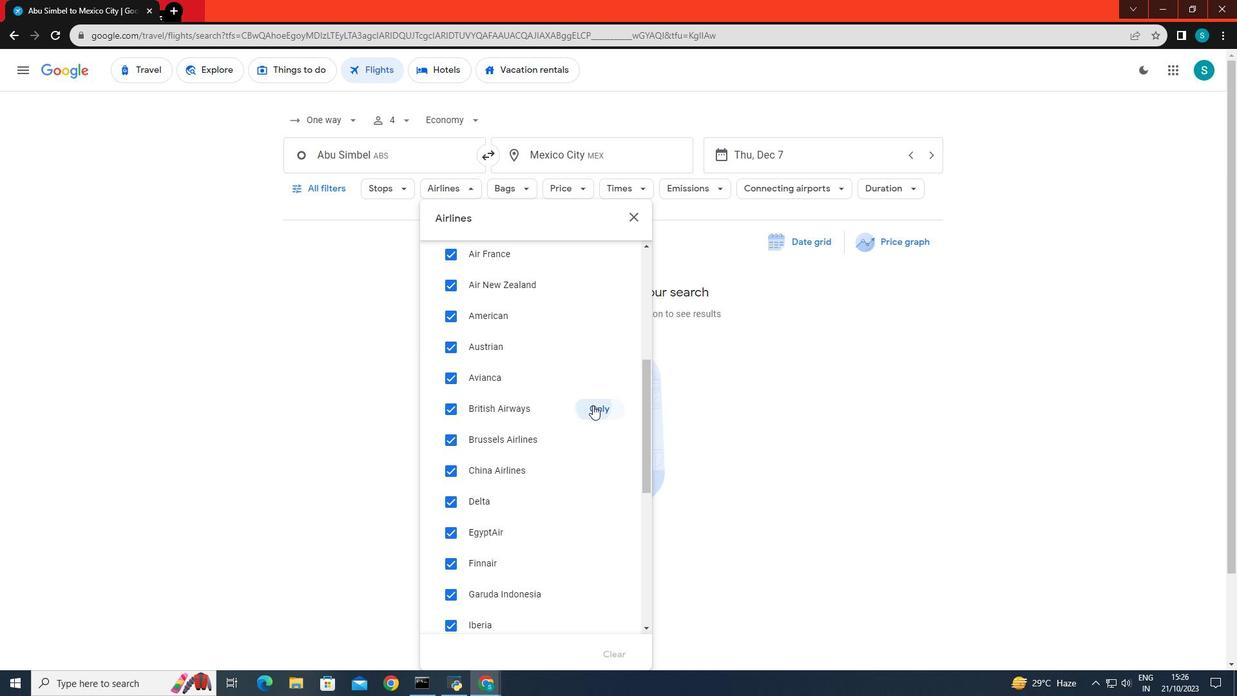 
Action: Mouse moved to (300, 440)
Screenshot: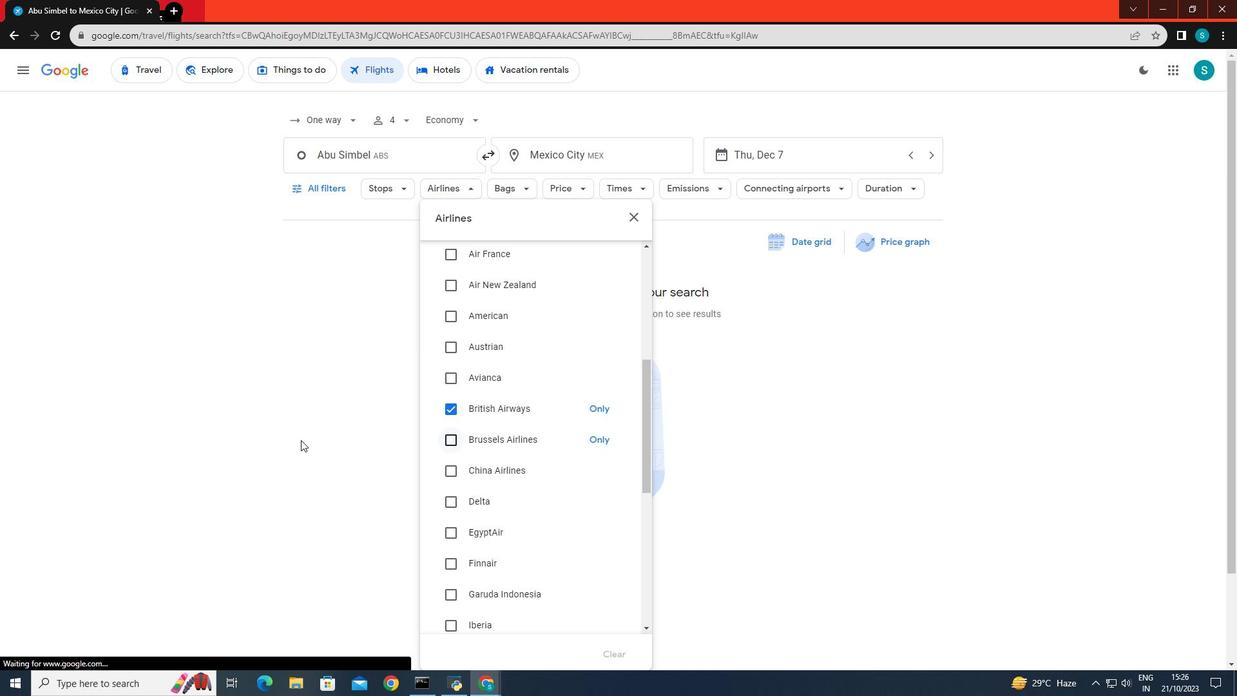 
Action: Mouse pressed left at (300, 440)
Screenshot: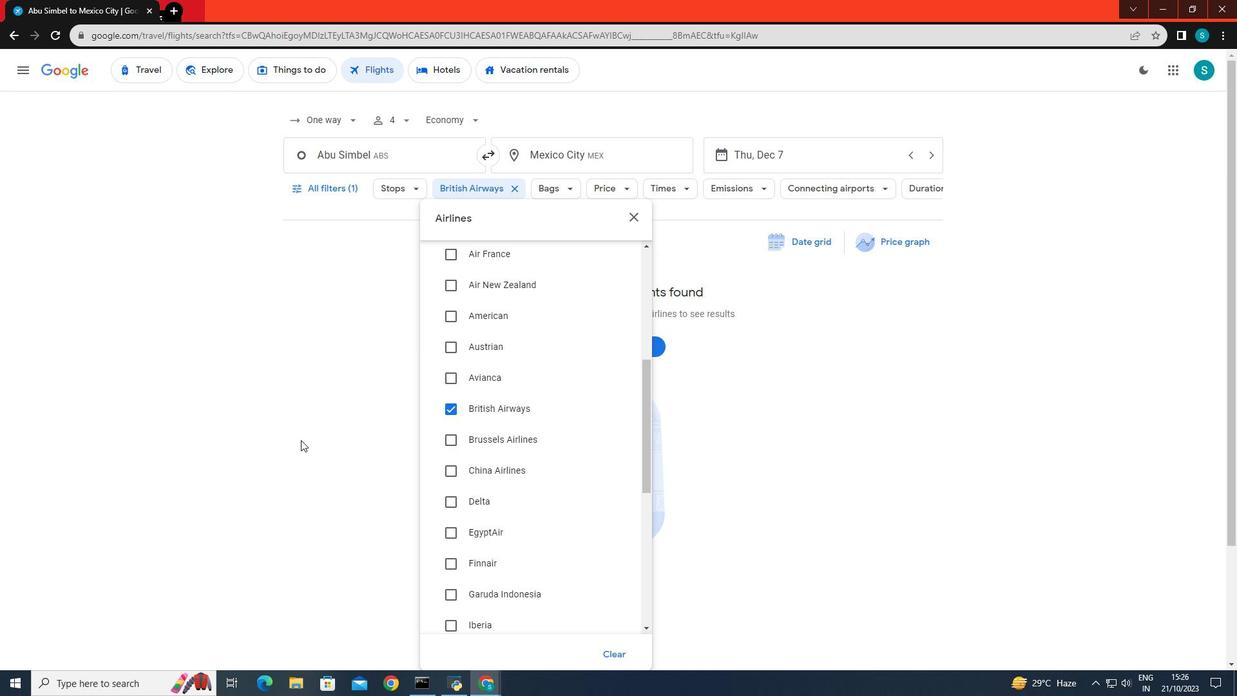 
